 Task: Look for space in Furukawa, Japan from 9th June, 2023 to 16th June, 2023 for 2 adults in price range Rs.8000 to Rs.16000. Place can be entire place with 2 bedrooms having 2 beds and 1 bathroom. Property type can be house, flat, guest house. Booking option can be shelf check-in. Required host language is English.
Action: Mouse moved to (364, 135)
Screenshot: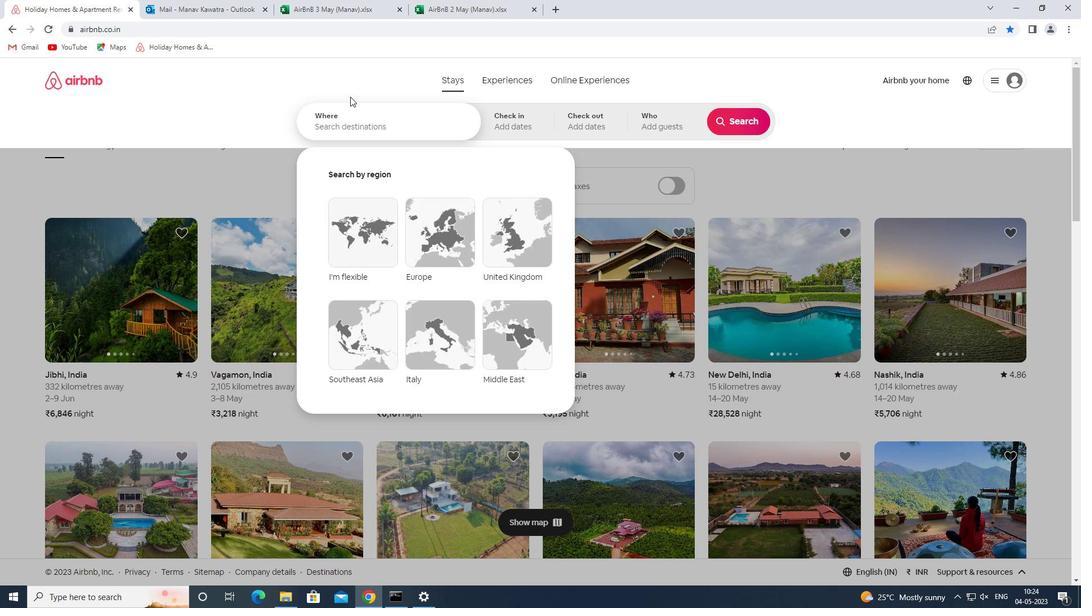 
Action: Mouse pressed left at (364, 135)
Screenshot: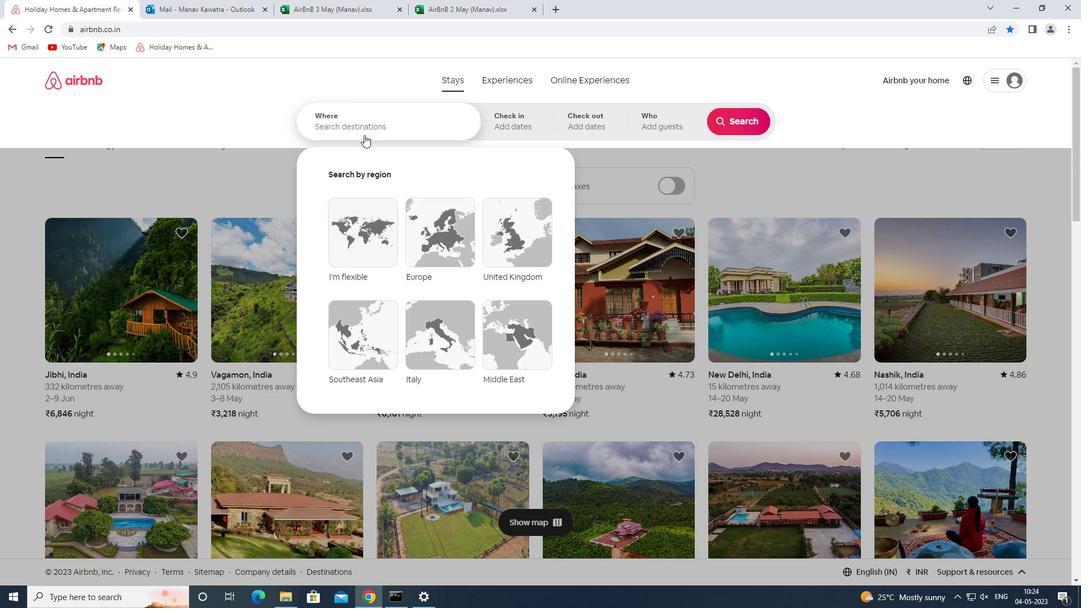 
Action: Mouse moved to (324, 142)
Screenshot: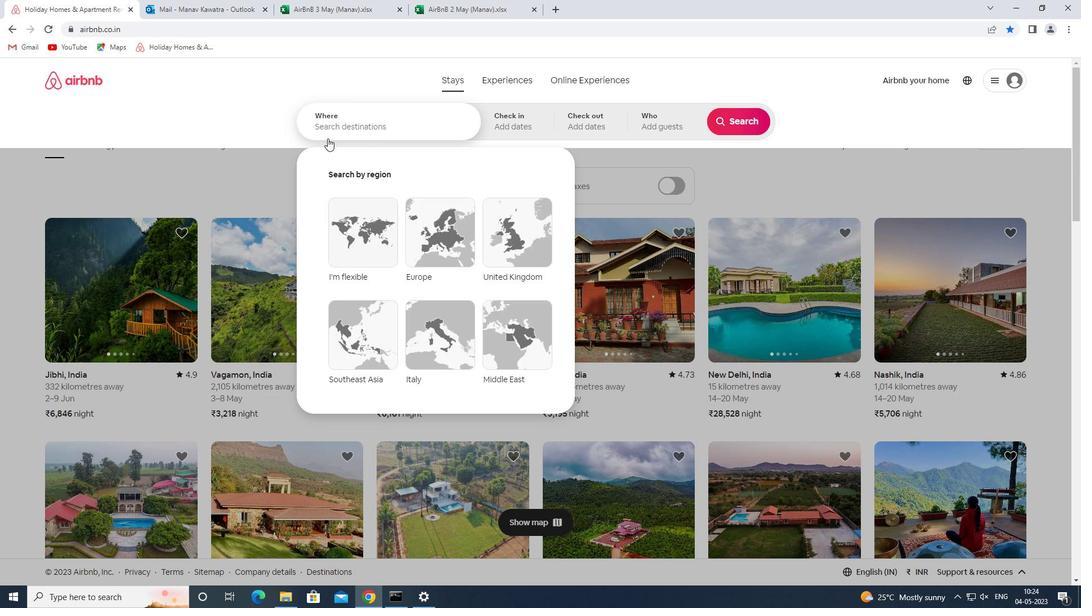 
Action: Key pressed furukawa<Key.space>japam<Key.backspace>n<Key.enter>
Screenshot: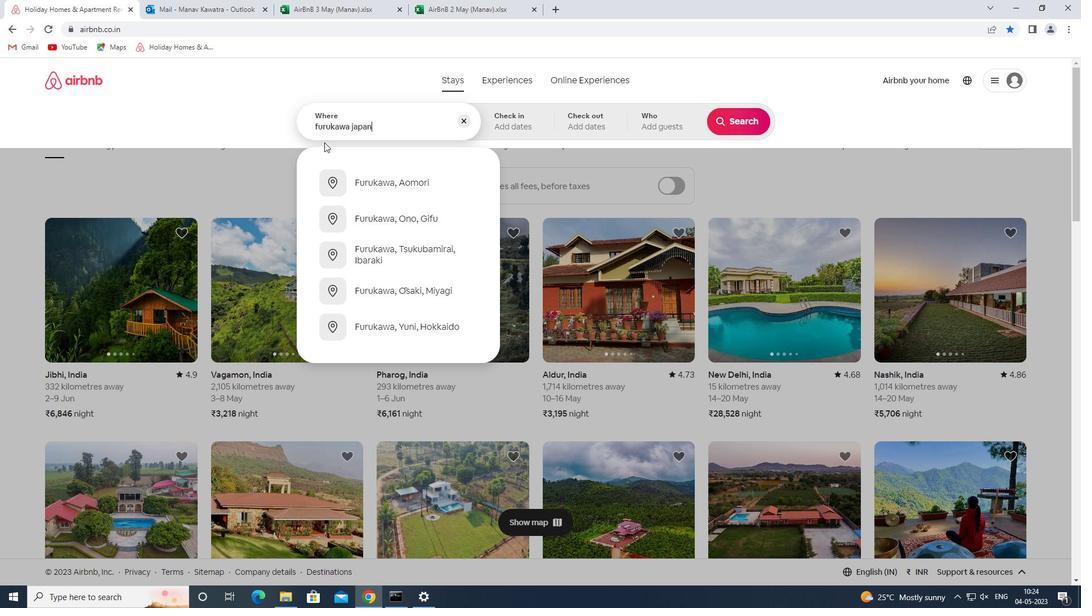 
Action: Mouse moved to (696, 286)
Screenshot: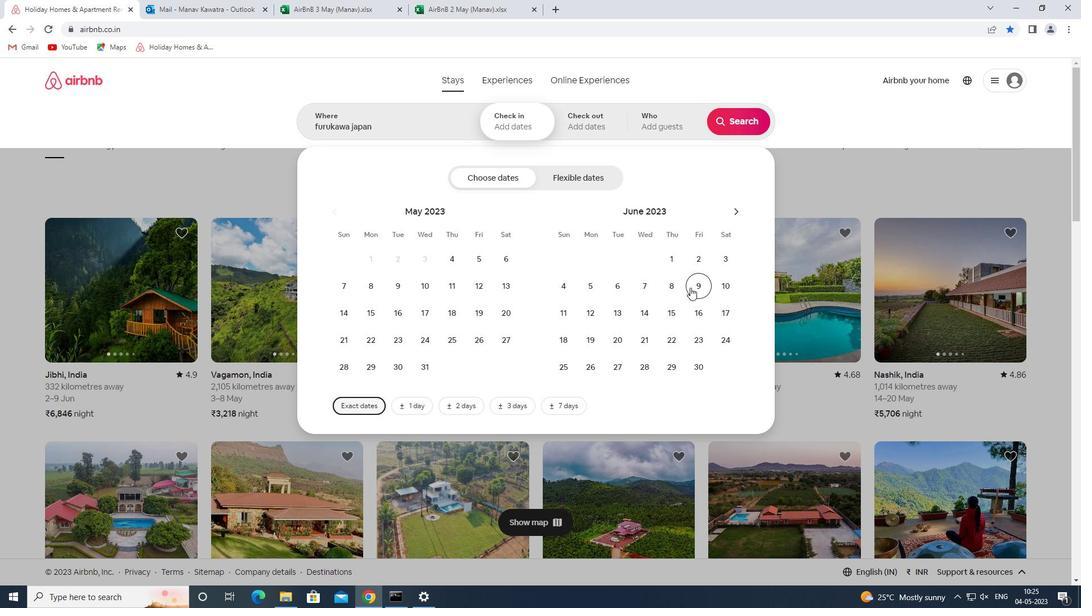 
Action: Mouse pressed left at (696, 286)
Screenshot: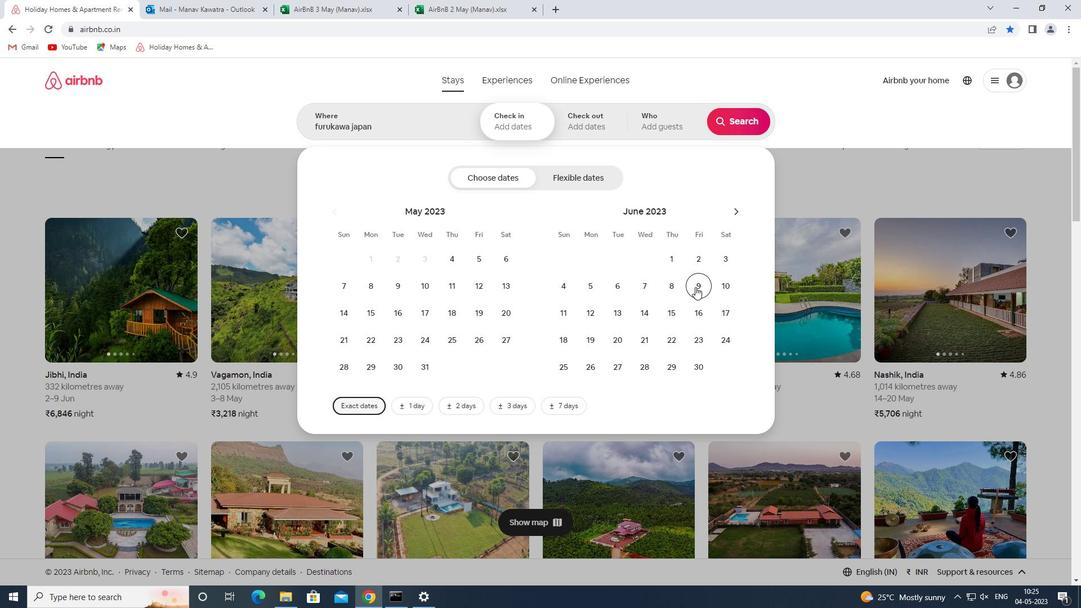 
Action: Mouse moved to (698, 307)
Screenshot: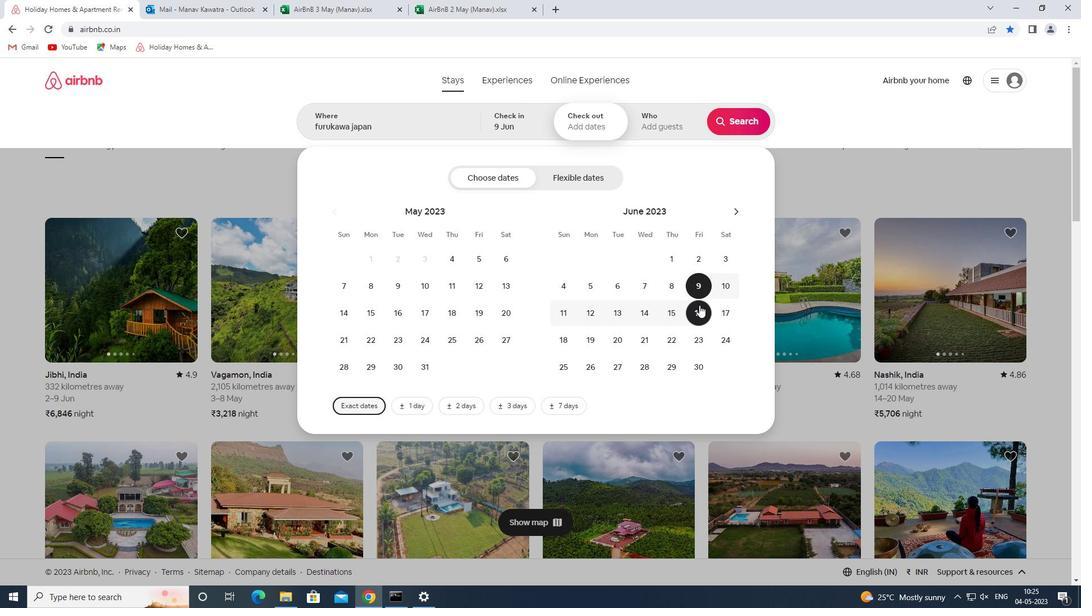 
Action: Mouse pressed left at (698, 307)
Screenshot: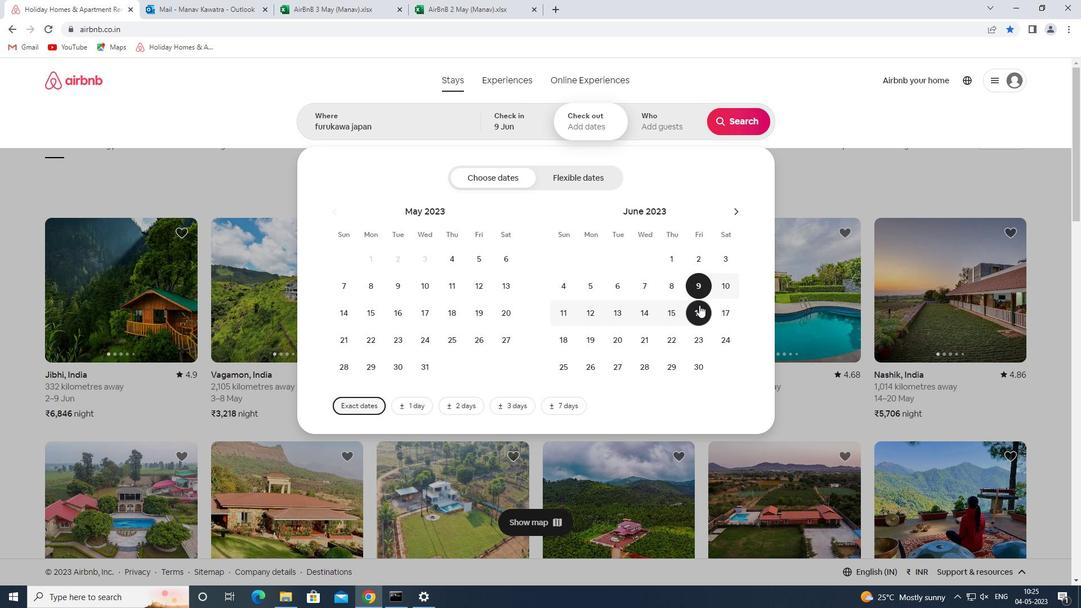 
Action: Mouse moved to (664, 123)
Screenshot: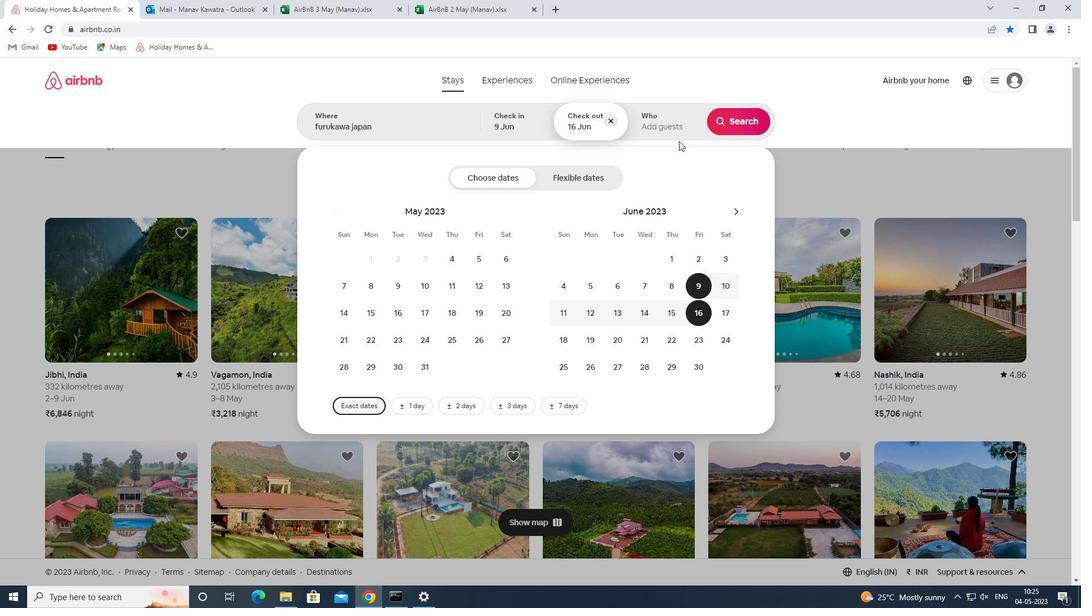 
Action: Mouse pressed left at (664, 123)
Screenshot: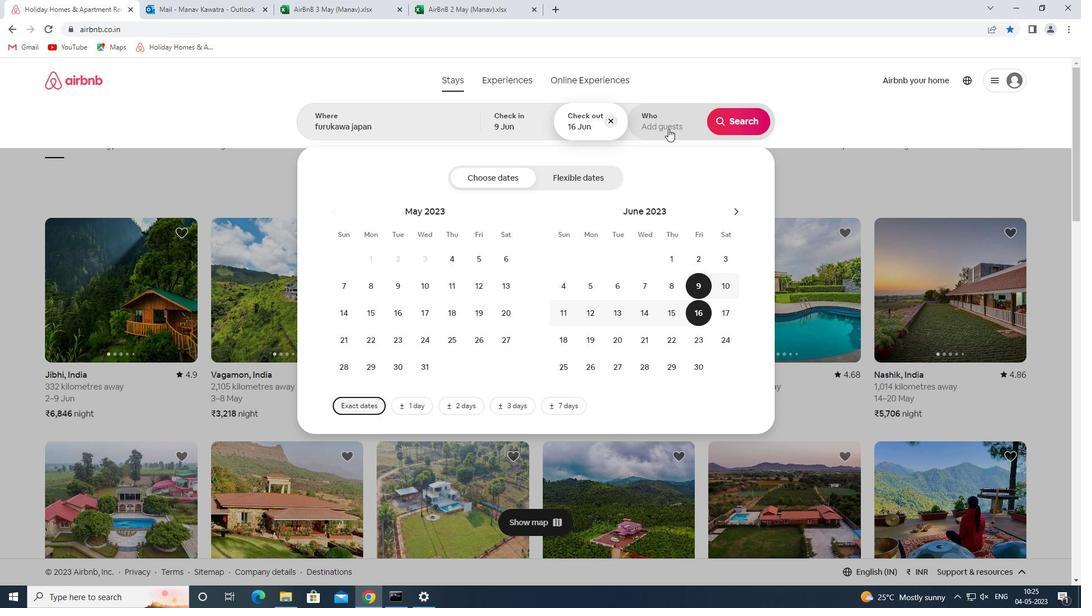 
Action: Mouse moved to (740, 179)
Screenshot: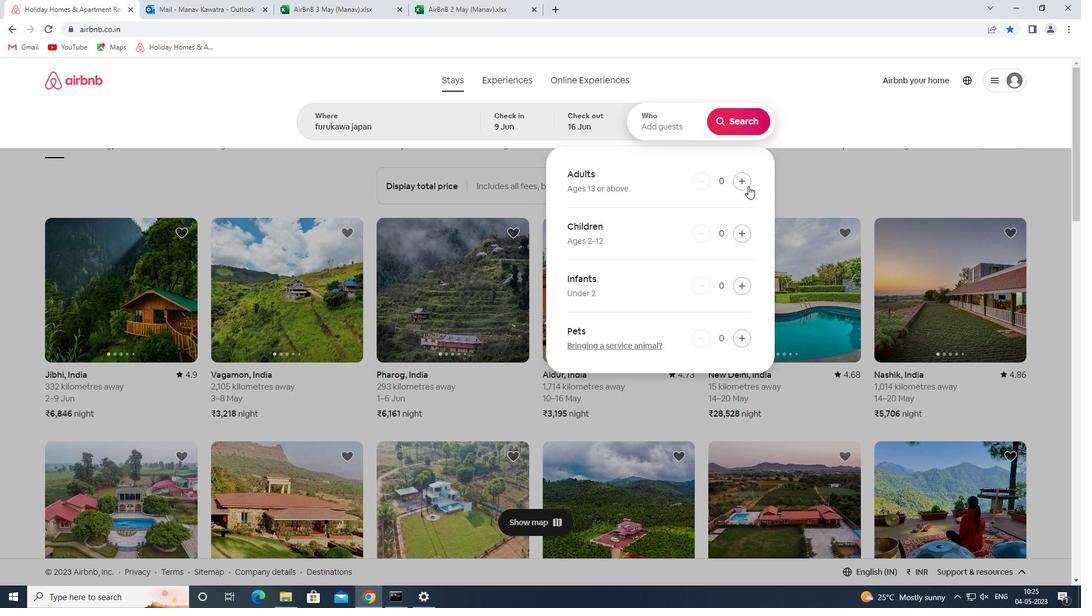 
Action: Mouse pressed left at (740, 179)
Screenshot: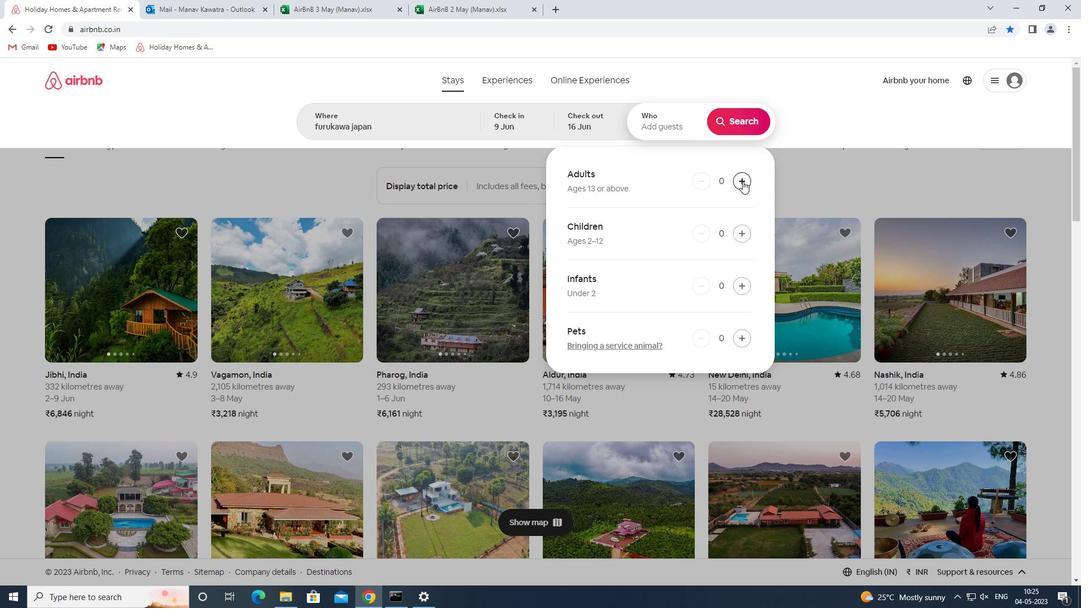 
Action: Mouse pressed left at (740, 179)
Screenshot: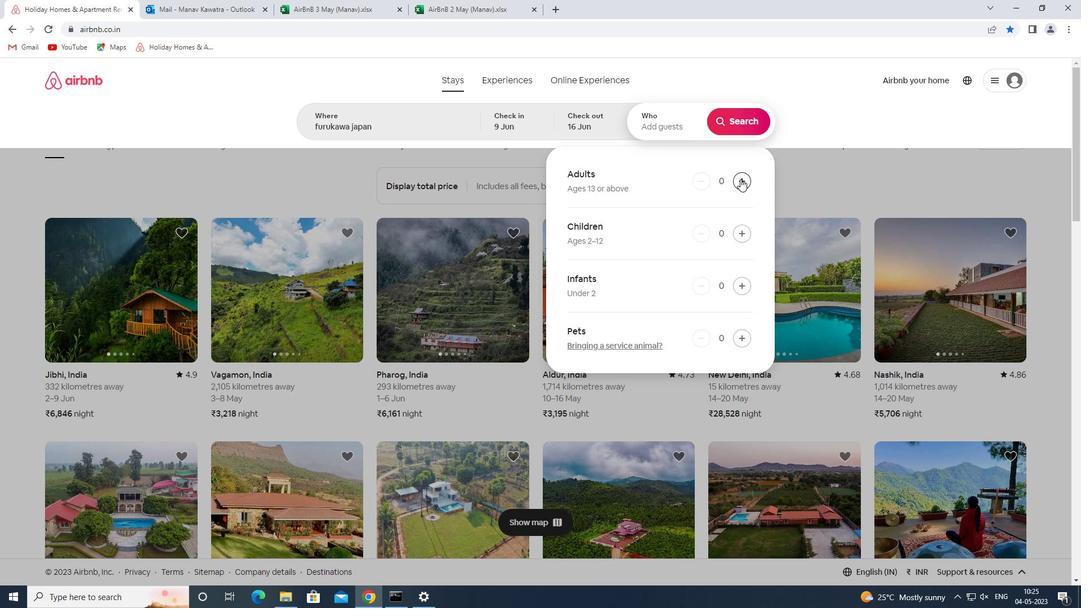 
Action: Mouse moved to (732, 121)
Screenshot: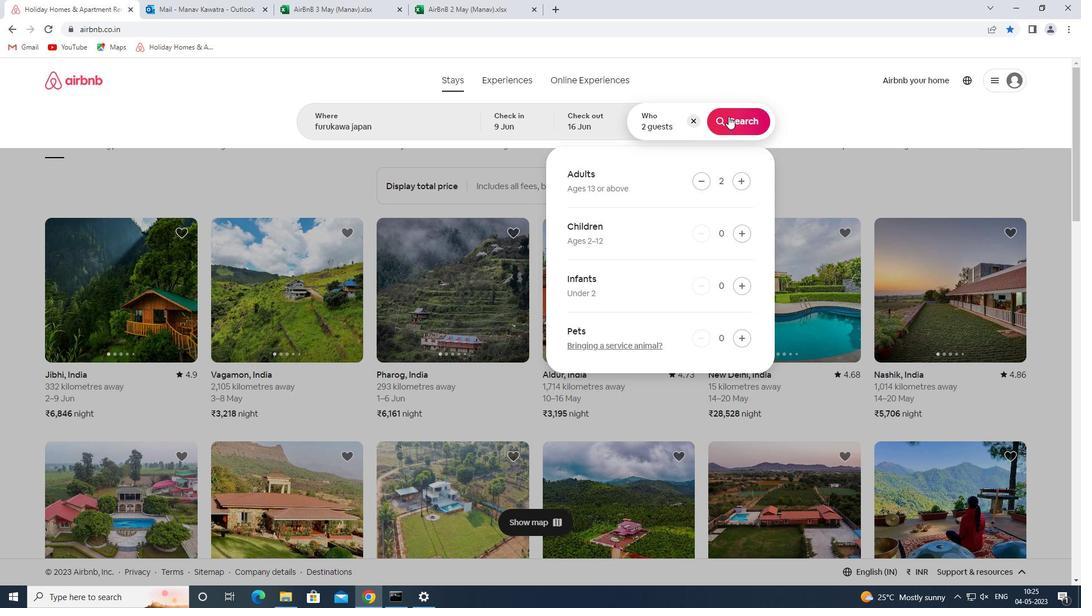 
Action: Mouse pressed left at (732, 121)
Screenshot: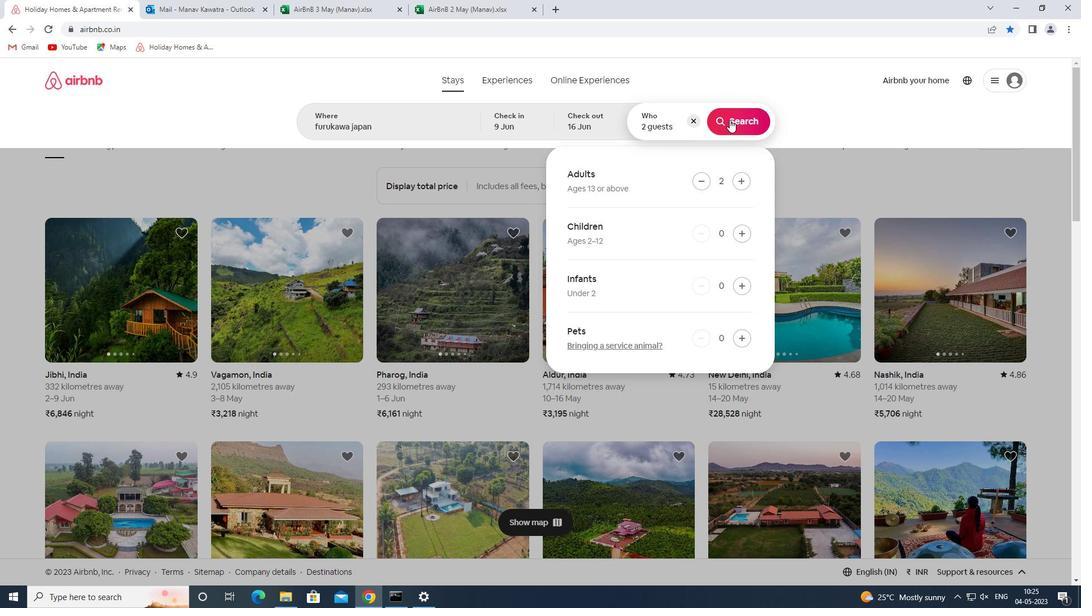 
Action: Mouse moved to (1021, 115)
Screenshot: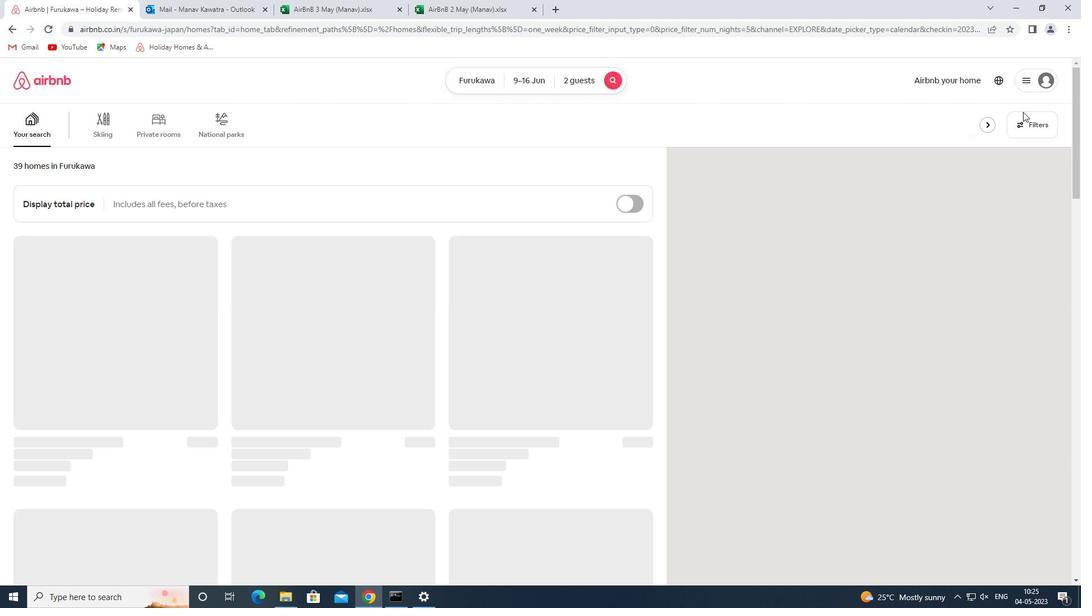 
Action: Mouse pressed left at (1021, 115)
Screenshot: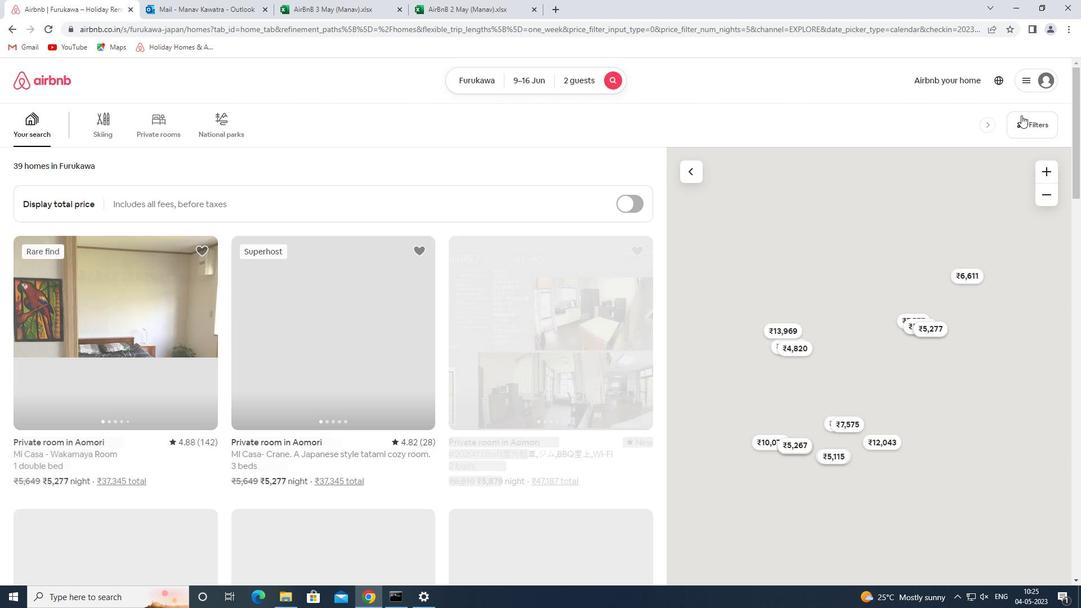 
Action: Mouse moved to (418, 275)
Screenshot: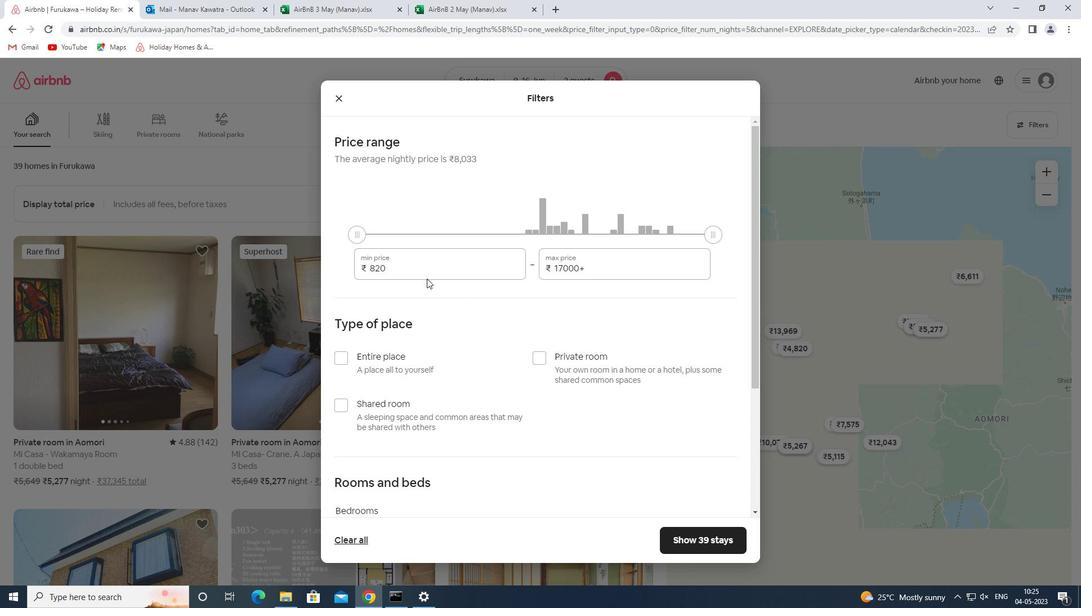 
Action: Mouse pressed left at (418, 275)
Screenshot: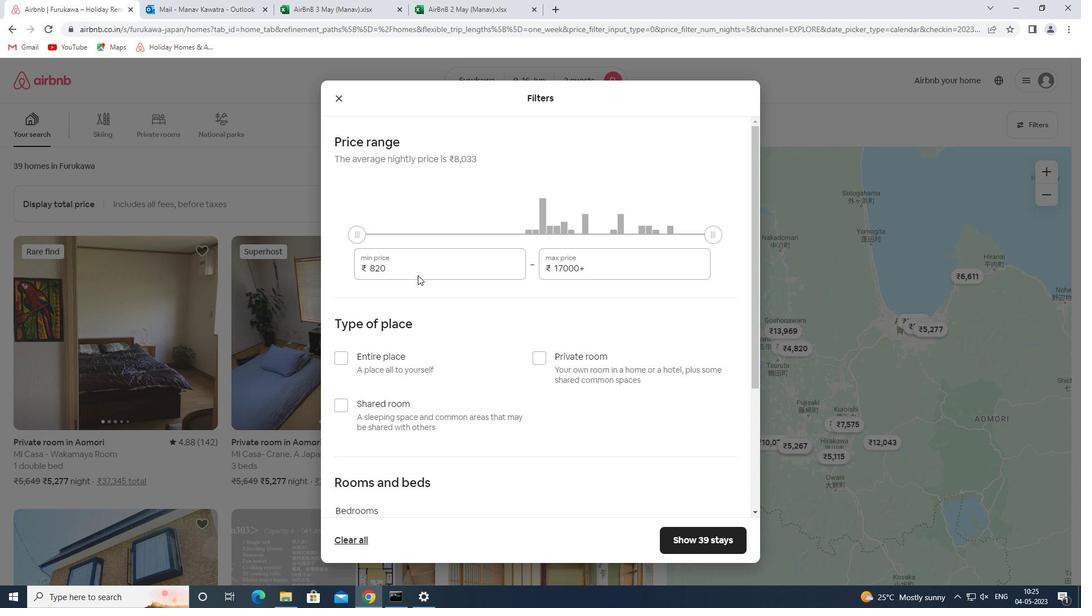 
Action: Mouse moved to (417, 273)
Screenshot: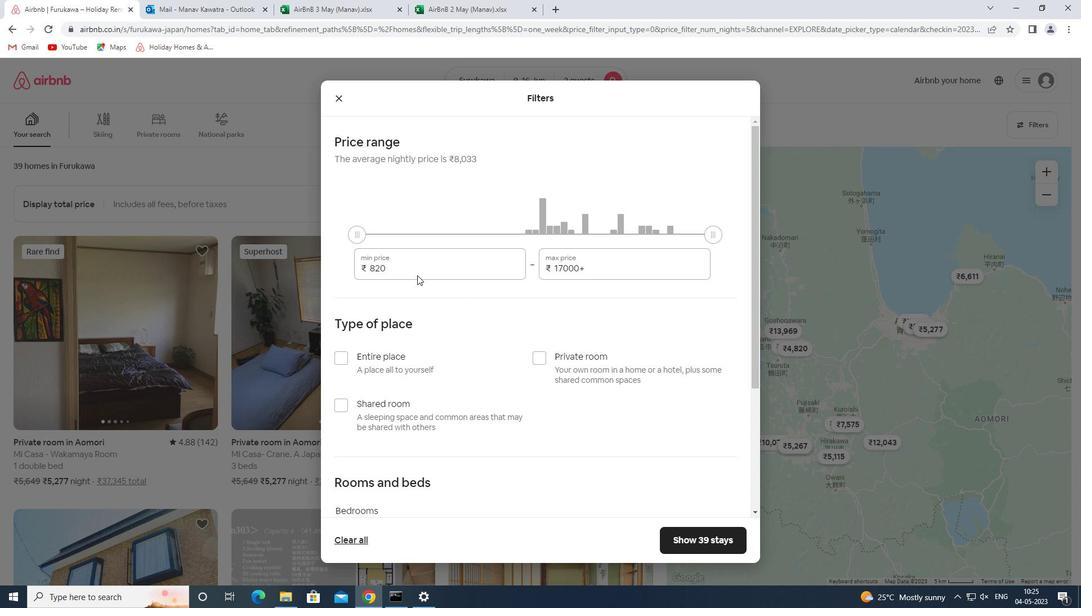 
Action: Mouse pressed left at (417, 273)
Screenshot: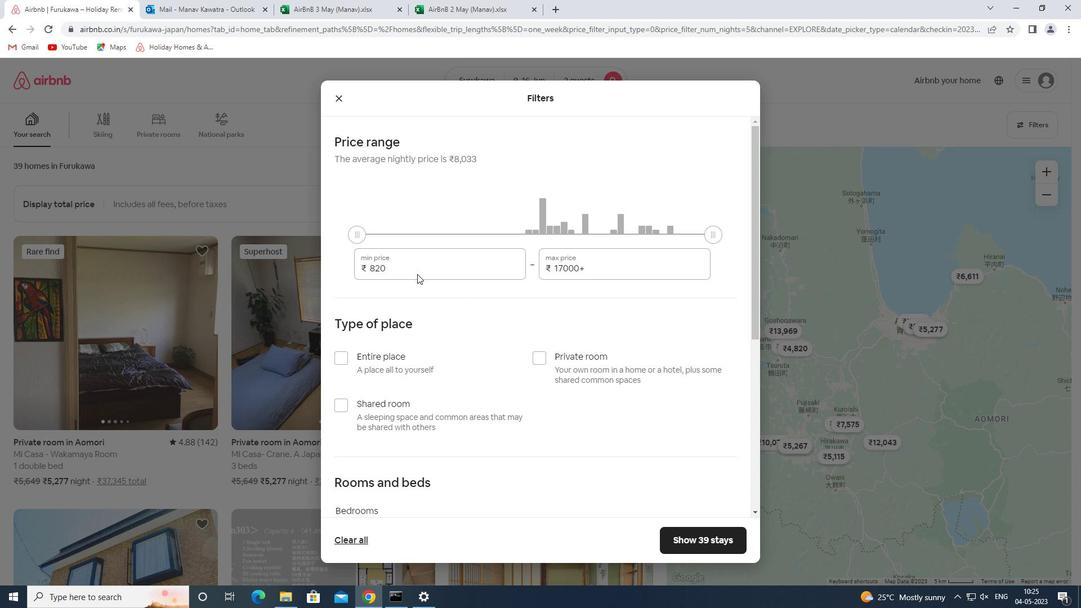 
Action: Mouse moved to (408, 268)
Screenshot: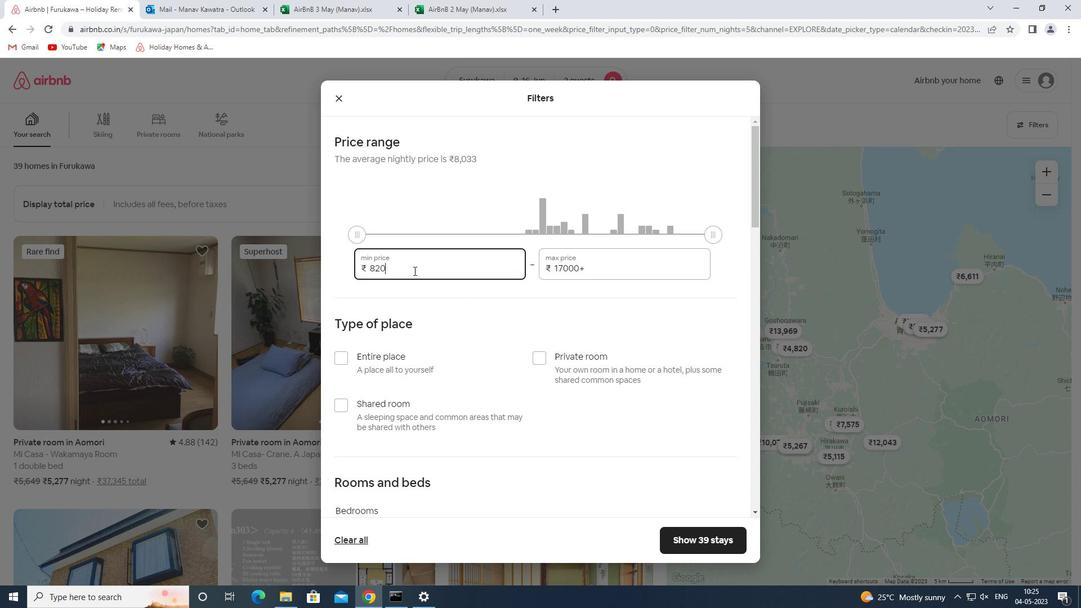 
Action: Mouse pressed left at (408, 268)
Screenshot: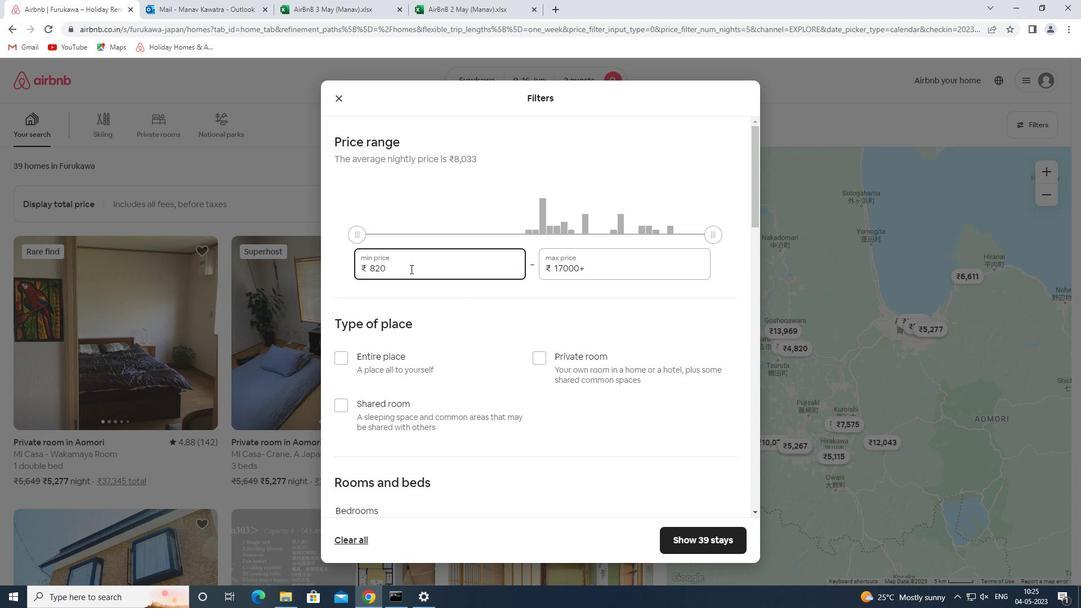 
Action: Mouse pressed left at (408, 268)
Screenshot: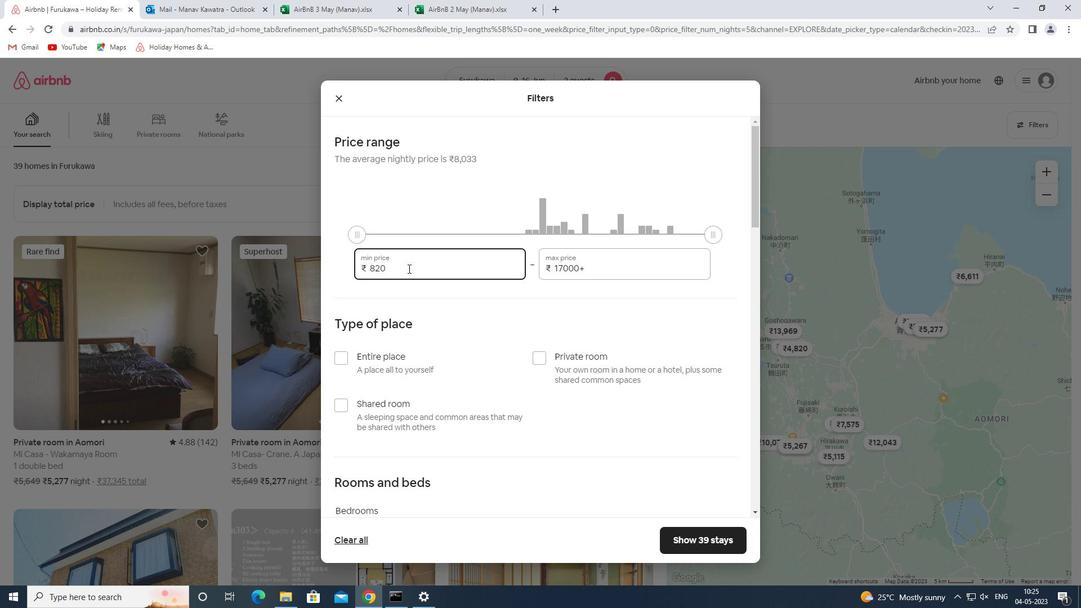 
Action: Key pressed 8000<Key.tab>16000
Screenshot: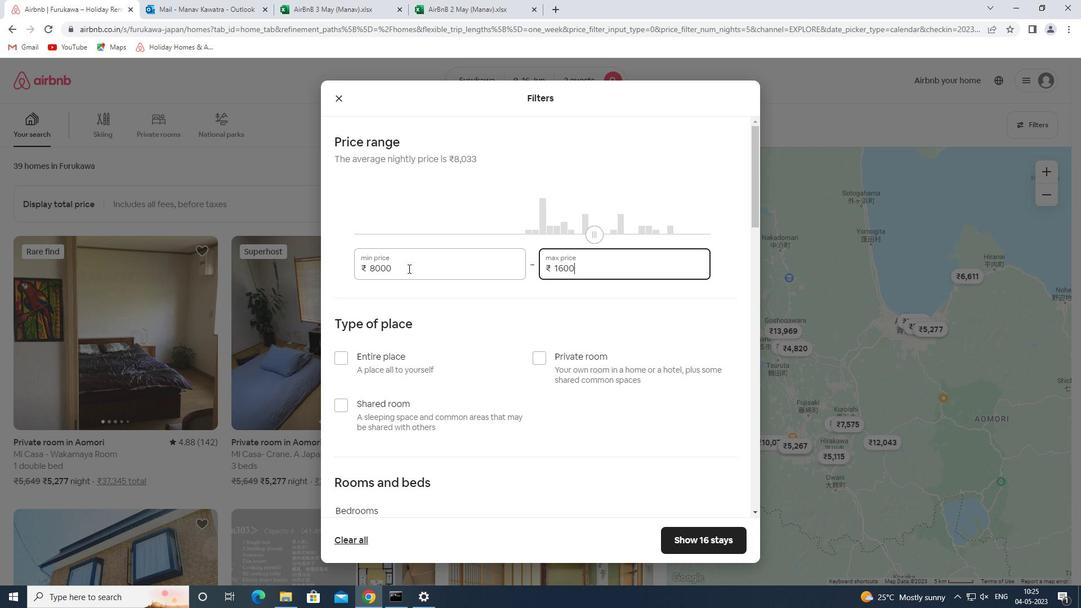 
Action: Mouse moved to (392, 364)
Screenshot: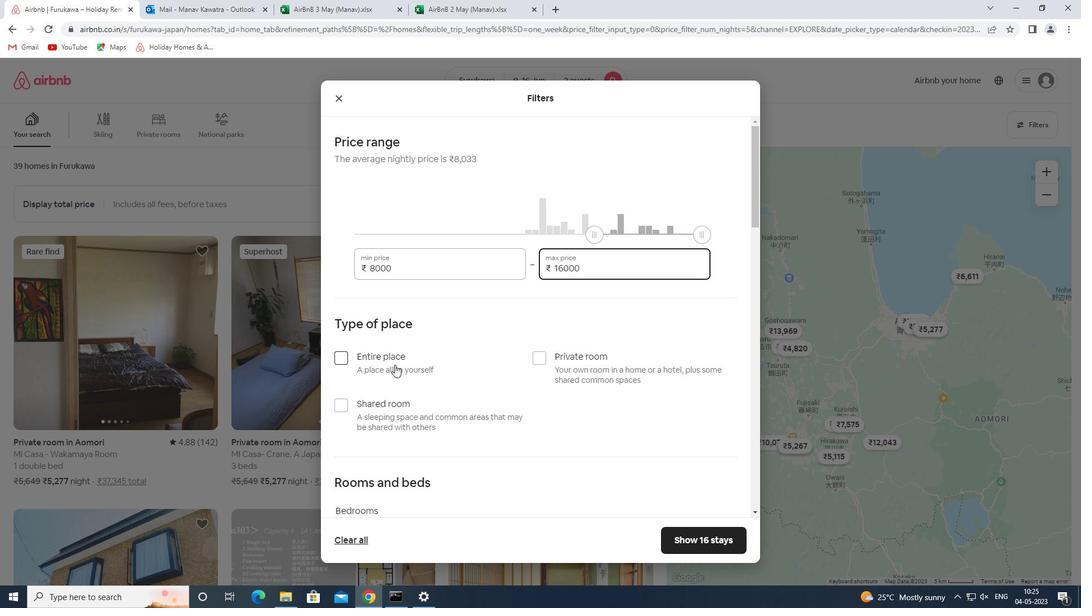 
Action: Mouse pressed left at (392, 364)
Screenshot: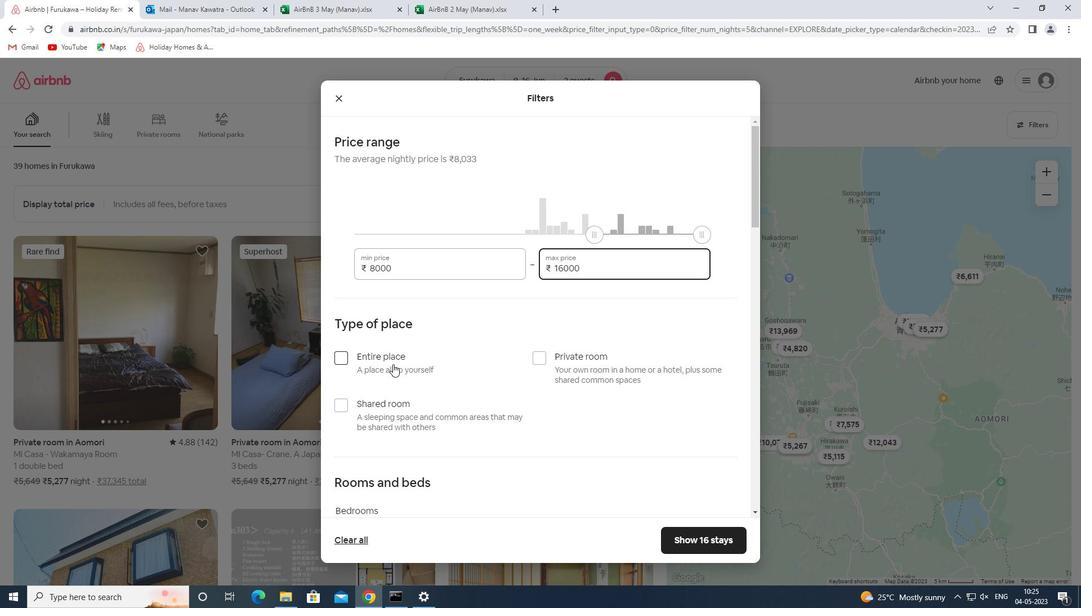 
Action: Mouse moved to (417, 334)
Screenshot: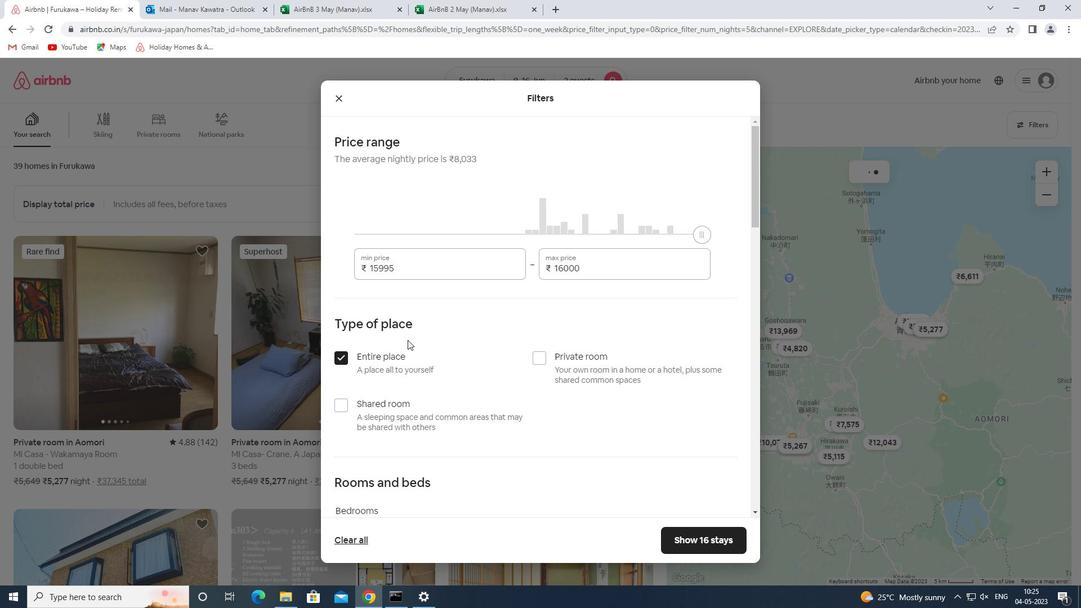 
Action: Mouse scrolled (417, 333) with delta (0, 0)
Screenshot: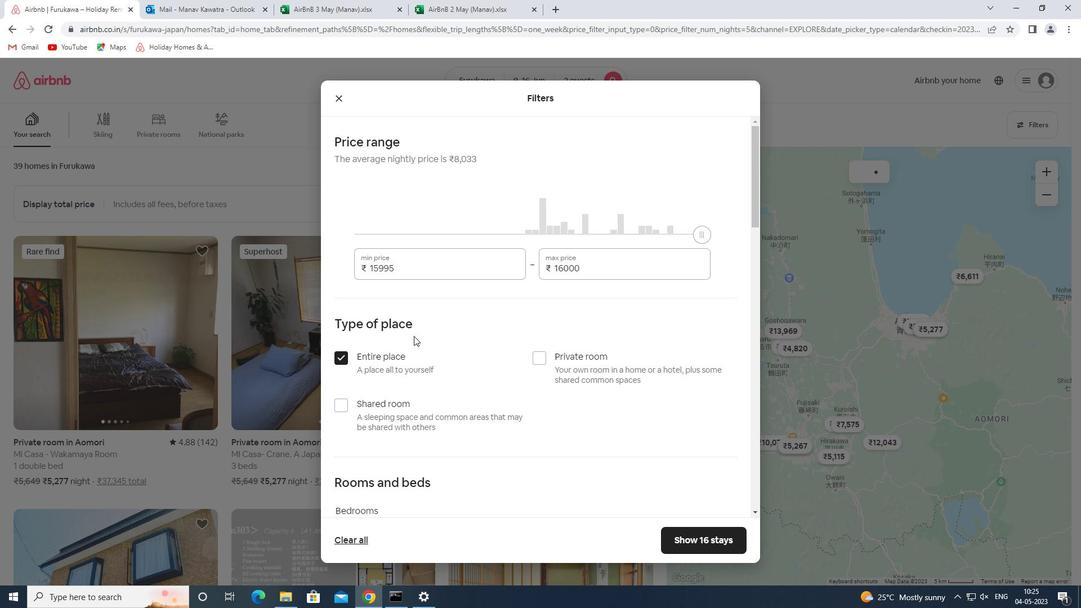 
Action: Mouse scrolled (417, 333) with delta (0, 0)
Screenshot: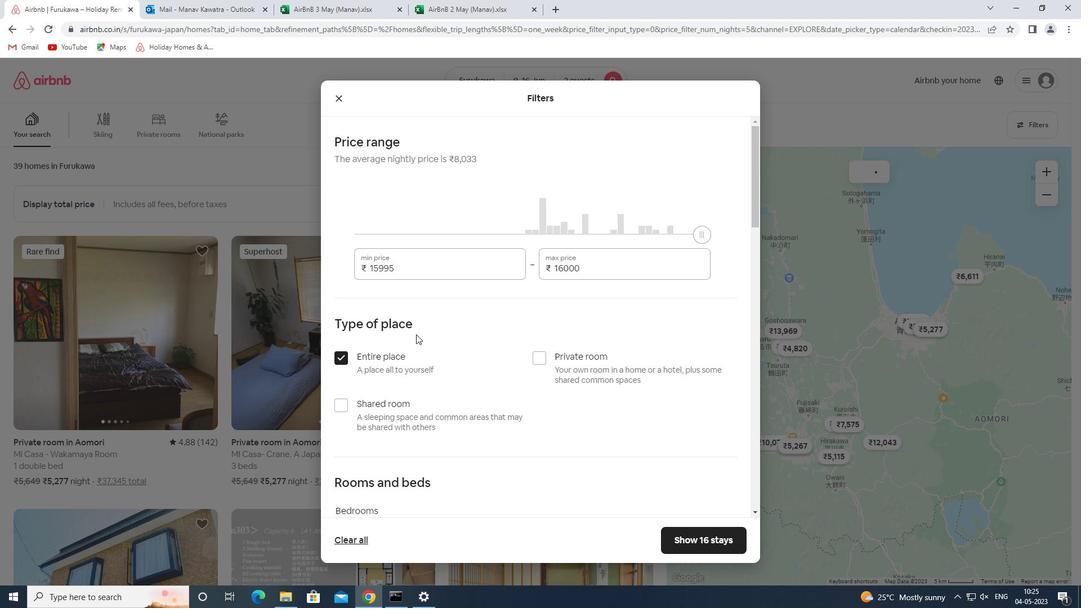 
Action: Mouse scrolled (417, 333) with delta (0, 0)
Screenshot: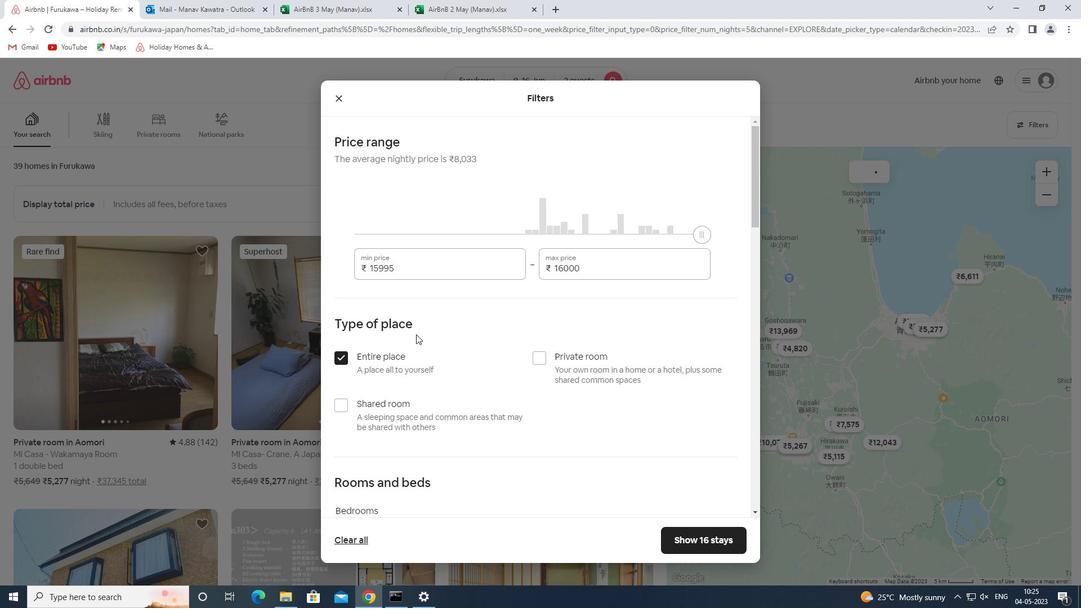 
Action: Mouse scrolled (417, 333) with delta (0, 0)
Screenshot: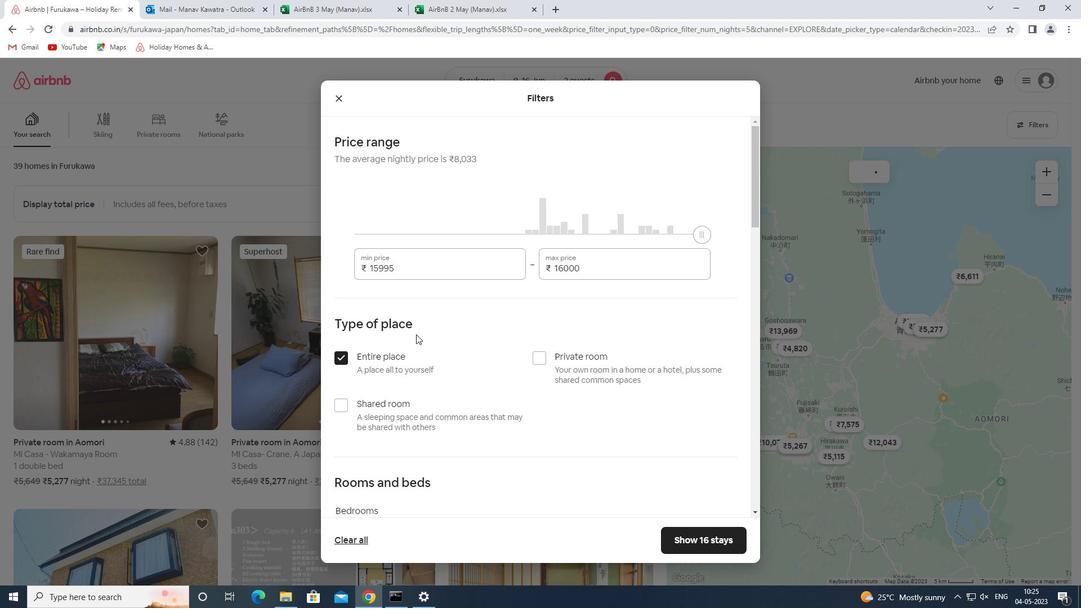 
Action: Mouse scrolled (417, 333) with delta (0, 0)
Screenshot: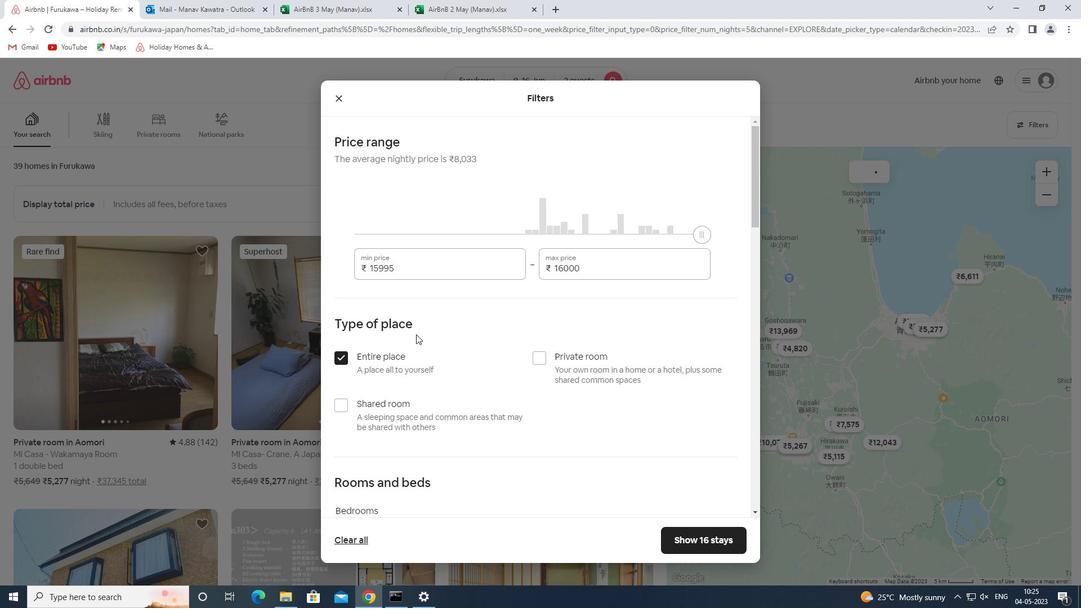 
Action: Mouse scrolled (417, 333) with delta (0, 0)
Screenshot: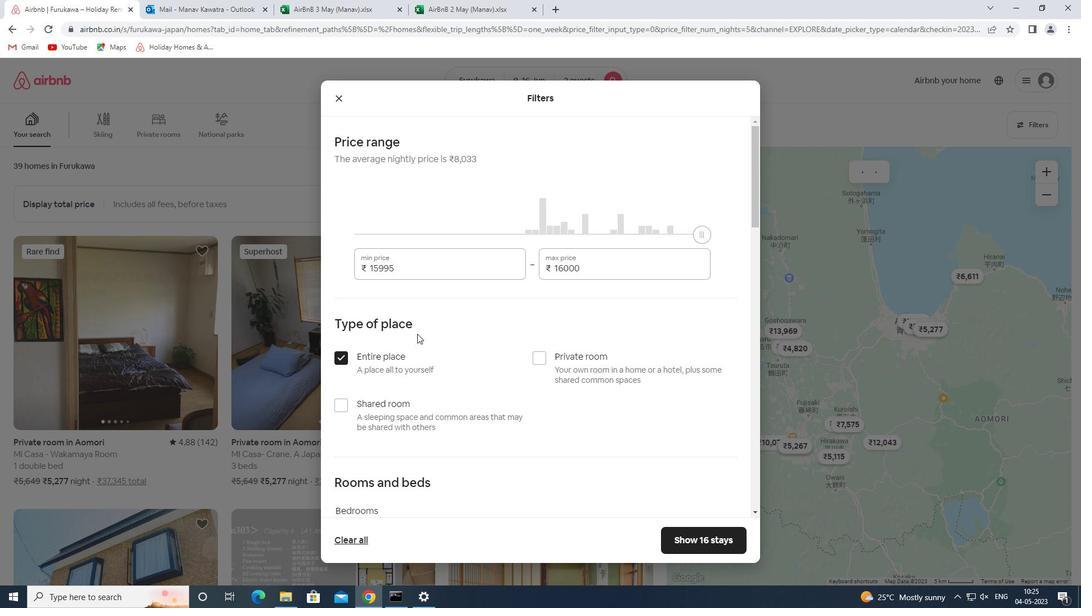 
Action: Mouse moved to (436, 205)
Screenshot: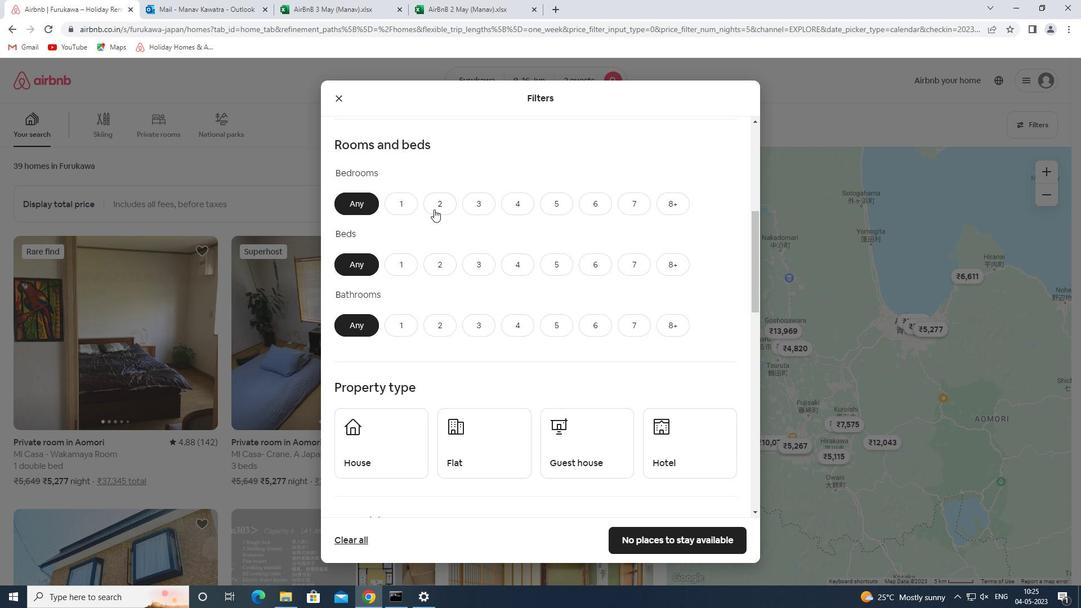 
Action: Mouse pressed left at (436, 205)
Screenshot: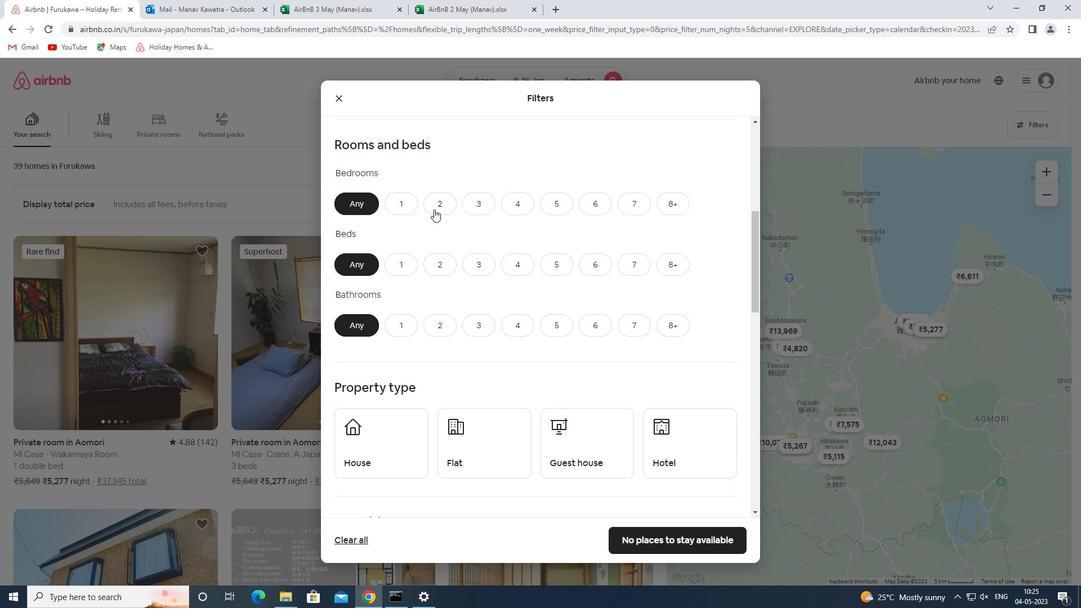 
Action: Mouse moved to (438, 261)
Screenshot: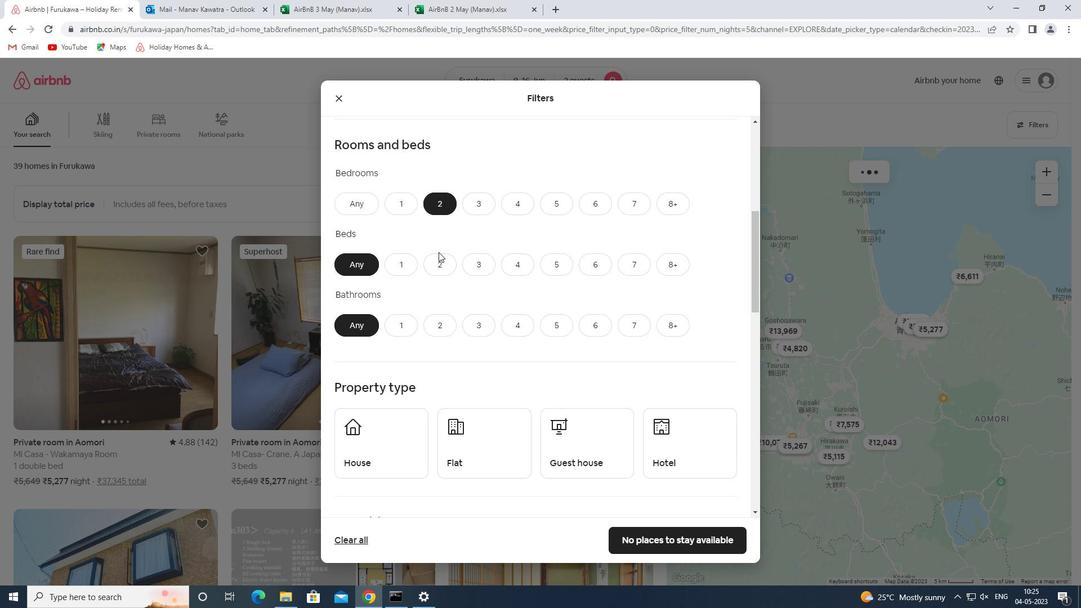 
Action: Mouse pressed left at (438, 261)
Screenshot: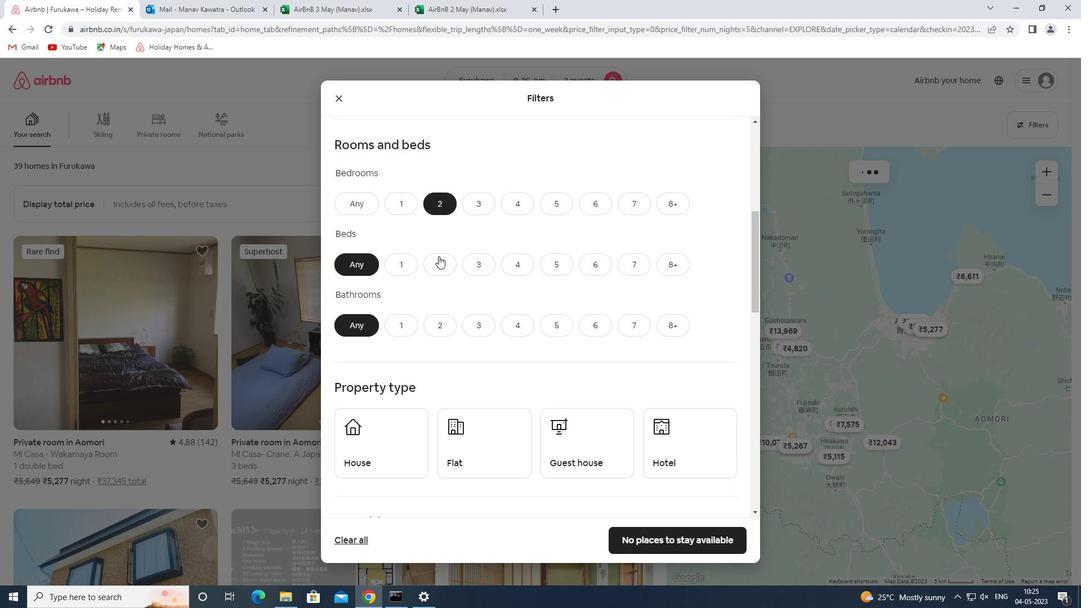 
Action: Mouse moved to (406, 326)
Screenshot: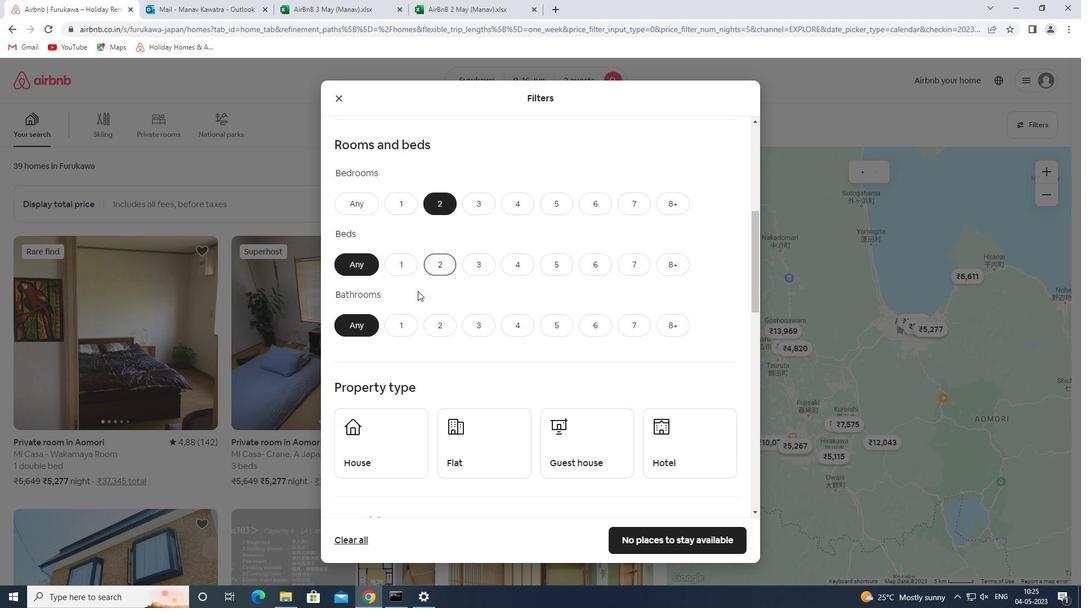 
Action: Mouse pressed left at (406, 326)
Screenshot: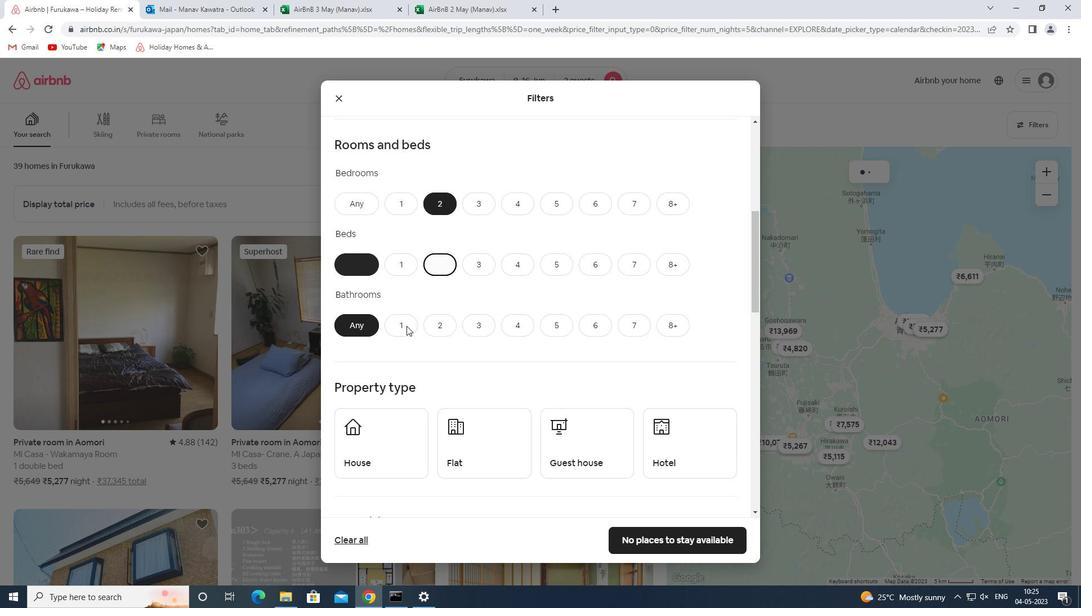
Action: Mouse moved to (396, 441)
Screenshot: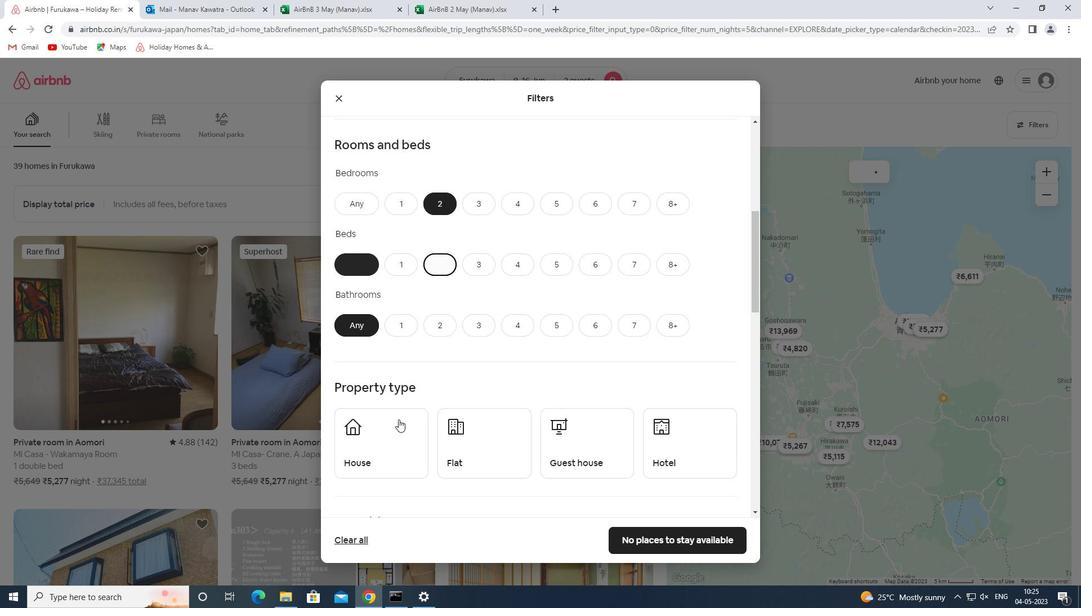
Action: Mouse pressed left at (396, 441)
Screenshot: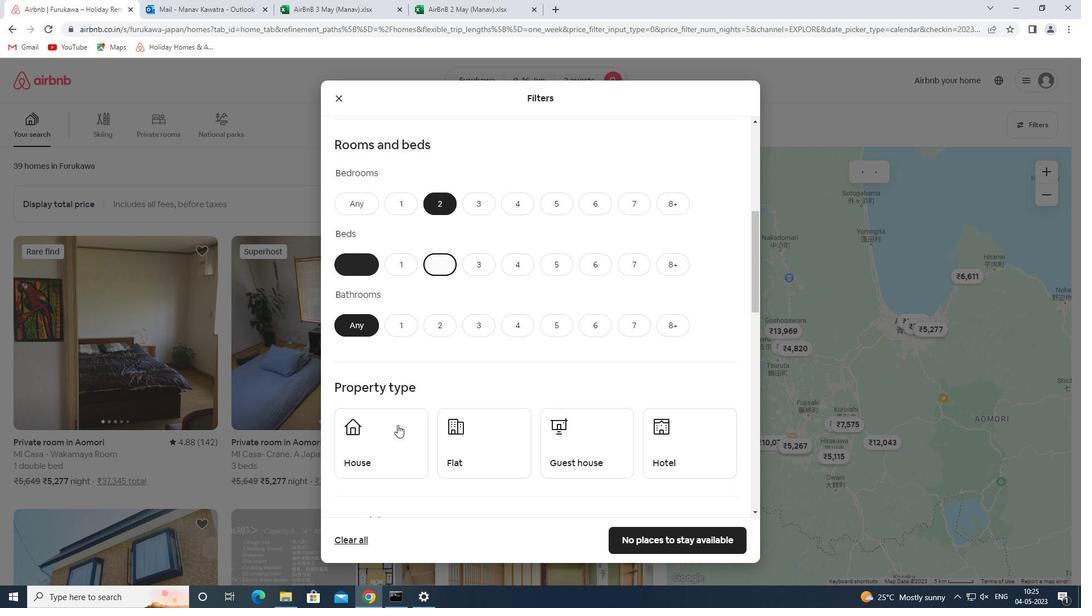 
Action: Mouse moved to (516, 441)
Screenshot: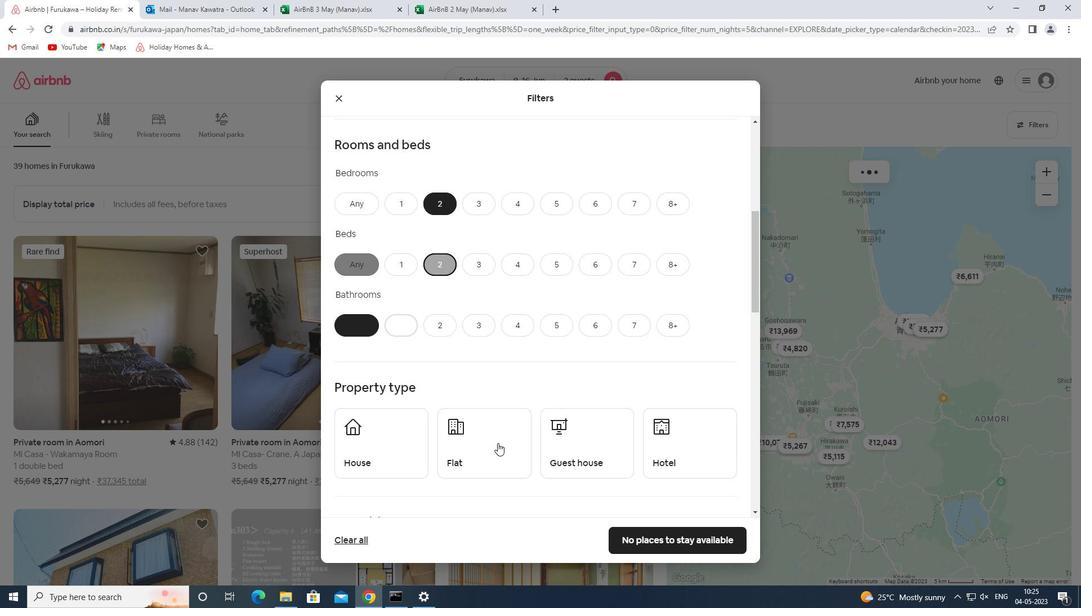 
Action: Mouse pressed left at (516, 441)
Screenshot: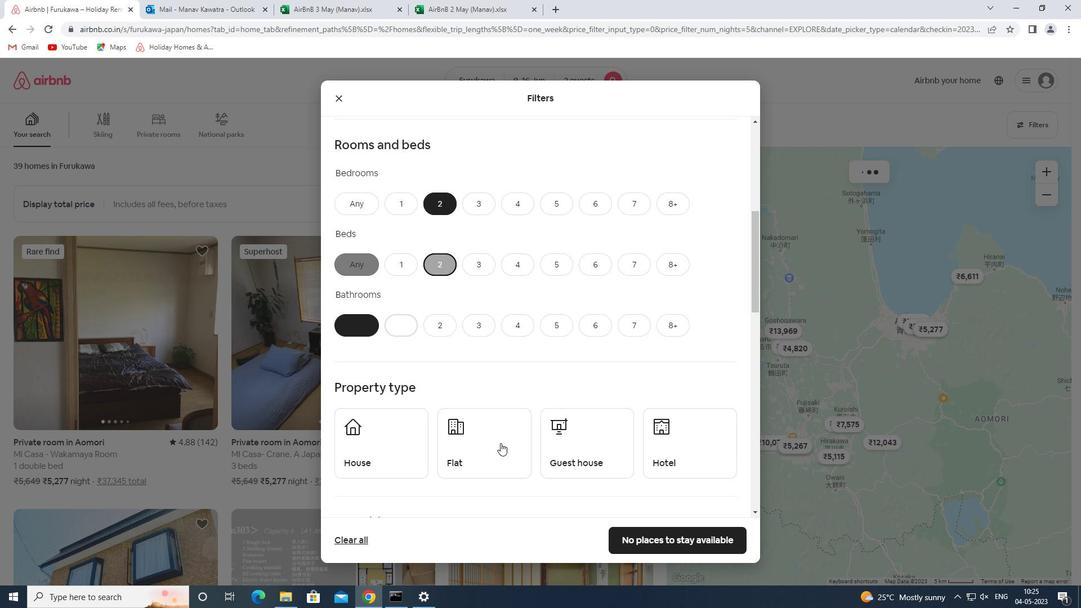 
Action: Mouse moved to (604, 447)
Screenshot: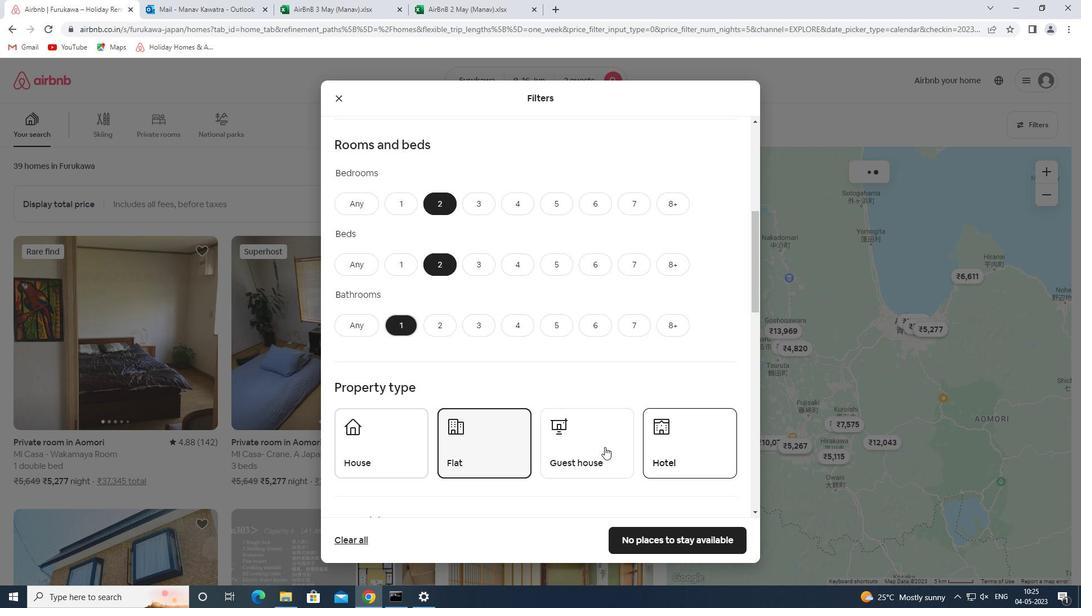 
Action: Mouse pressed left at (604, 447)
Screenshot: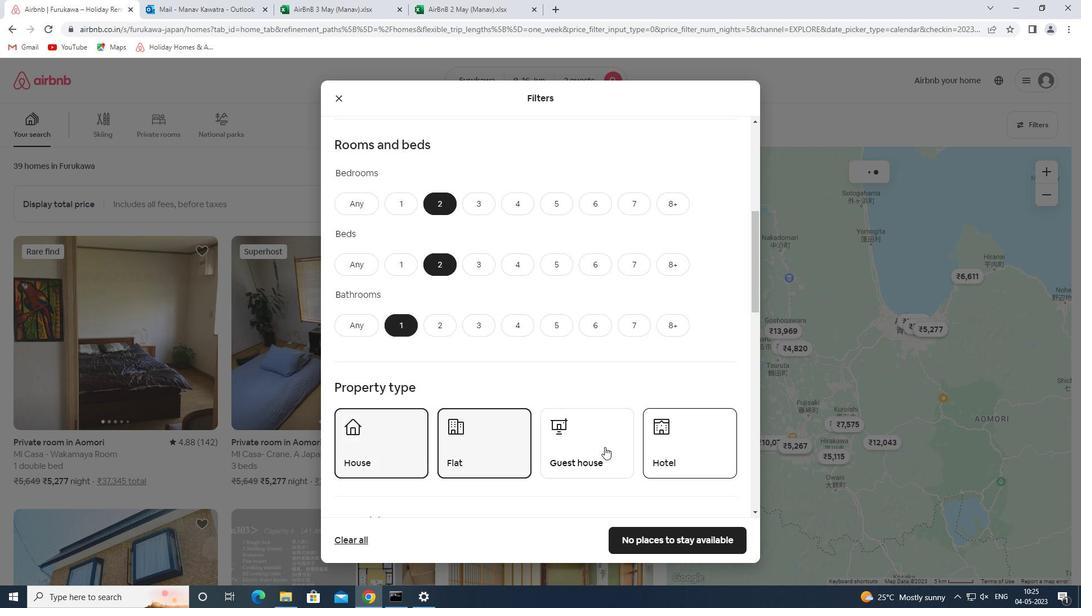 
Action: Mouse moved to (701, 446)
Screenshot: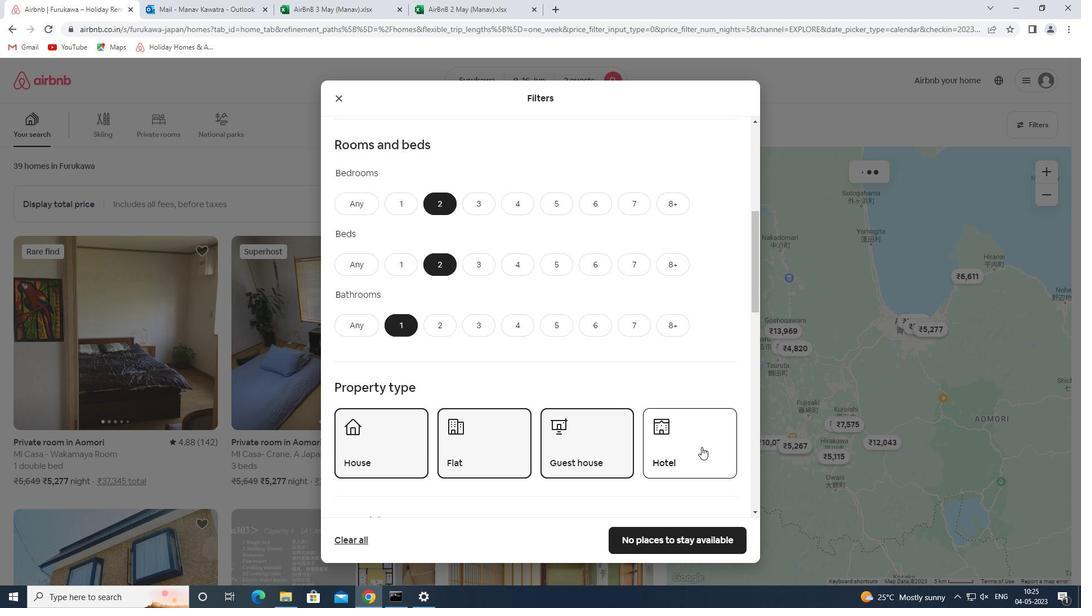 
Action: Mouse pressed left at (701, 446)
Screenshot: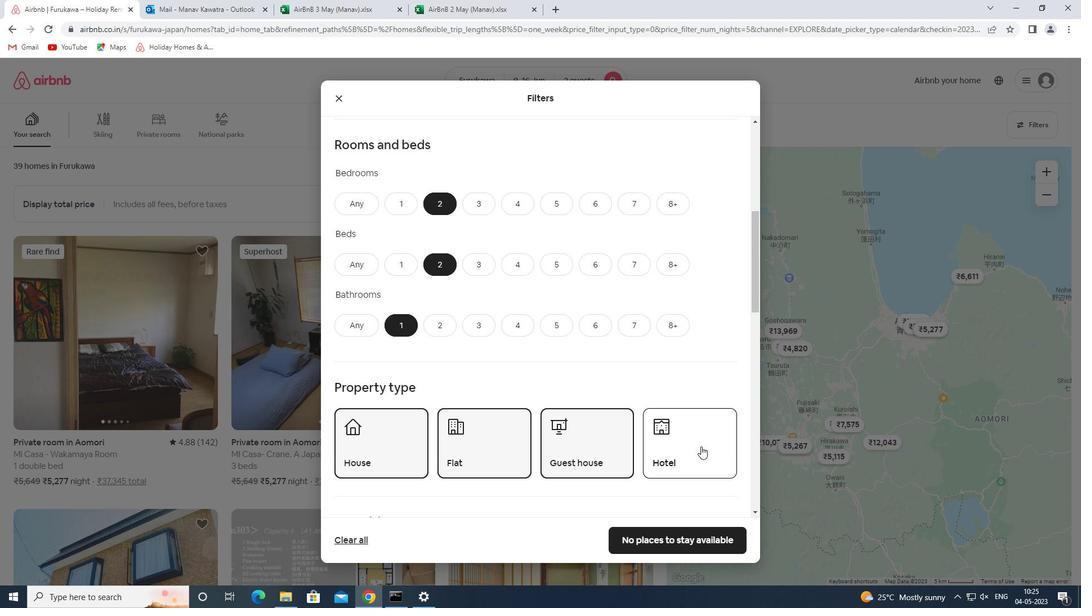 
Action: Mouse moved to (694, 447)
Screenshot: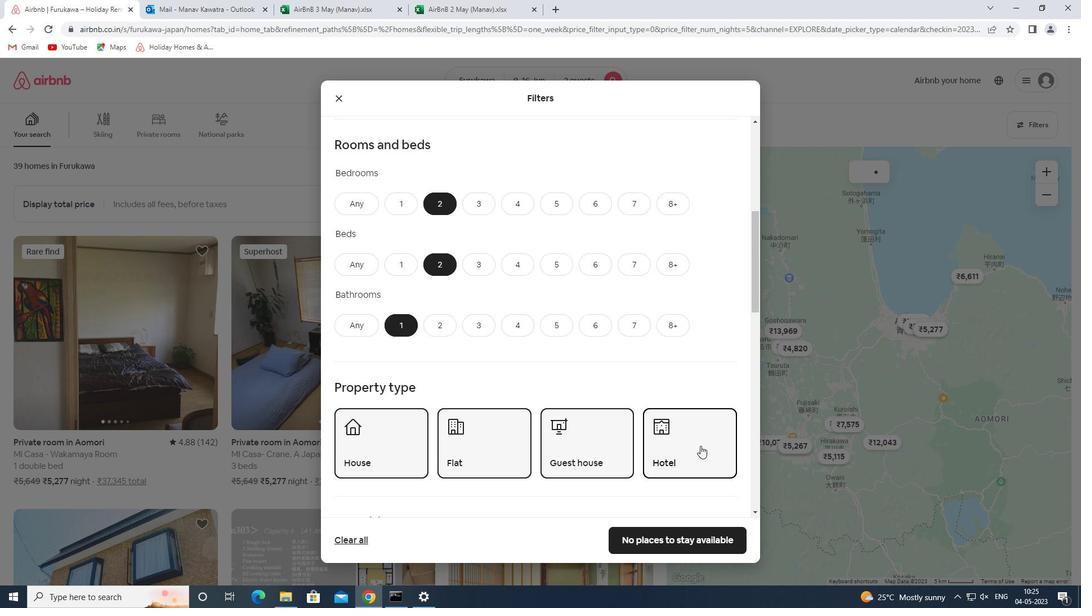 
Action: Mouse pressed left at (694, 447)
Screenshot: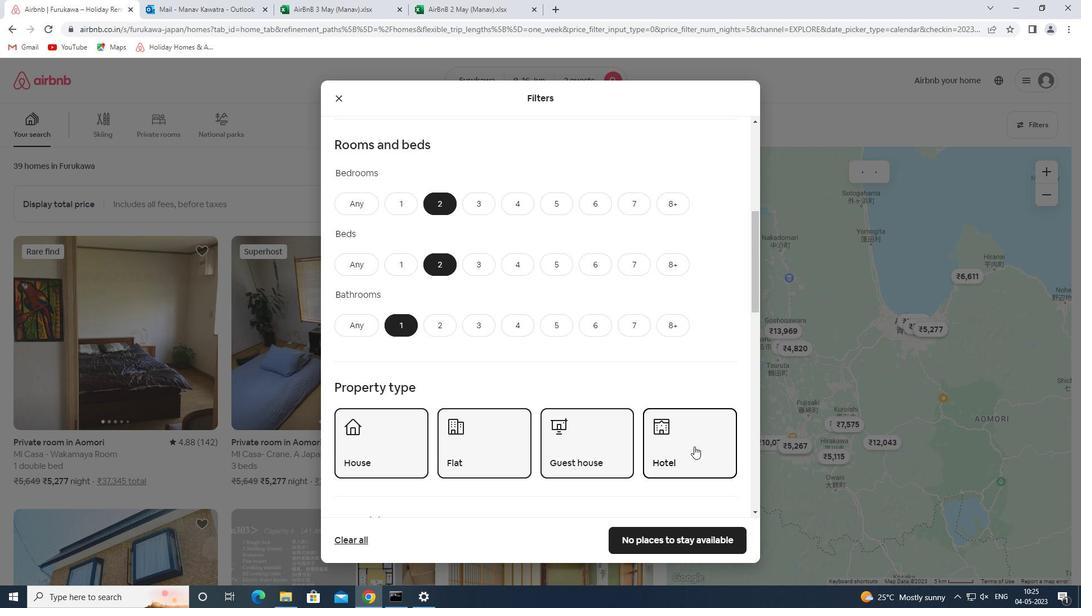 
Action: Mouse moved to (679, 347)
Screenshot: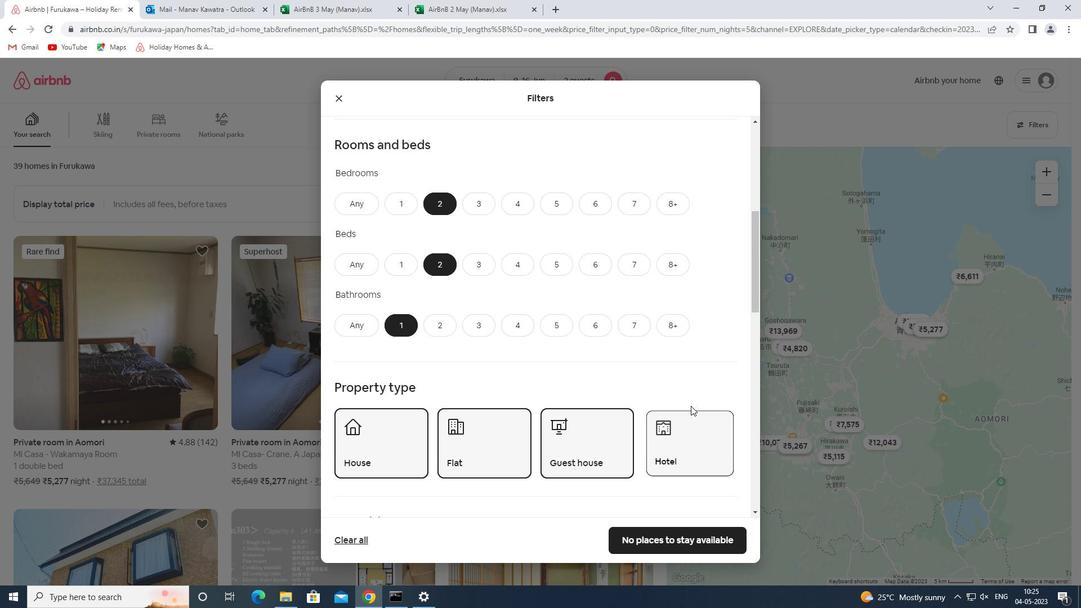 
Action: Mouse scrolled (679, 347) with delta (0, 0)
Screenshot: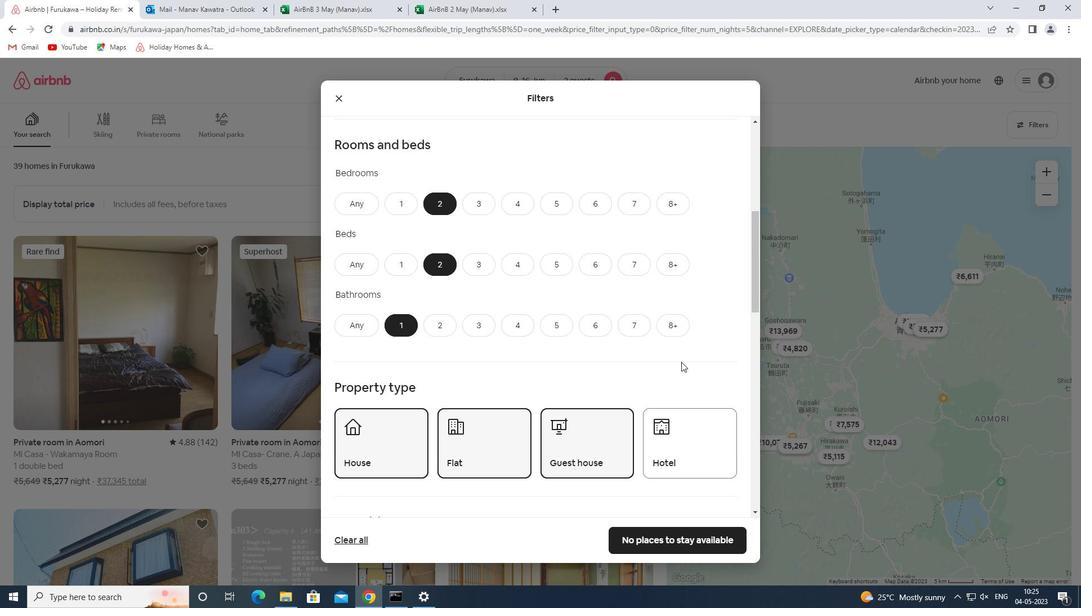 
Action: Mouse scrolled (679, 347) with delta (0, 0)
Screenshot: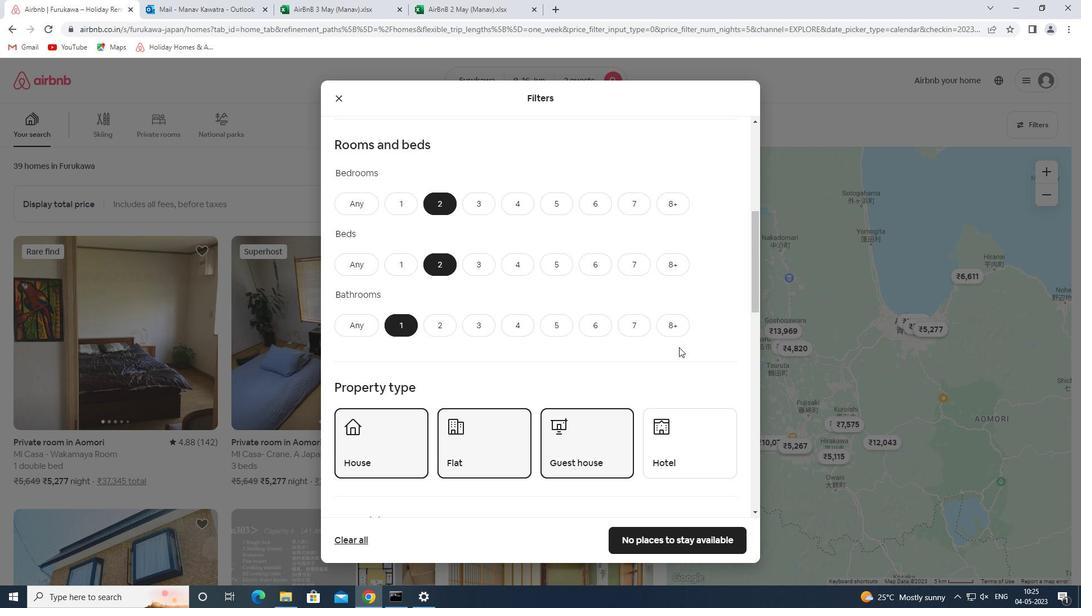
Action: Mouse scrolled (679, 347) with delta (0, 0)
Screenshot: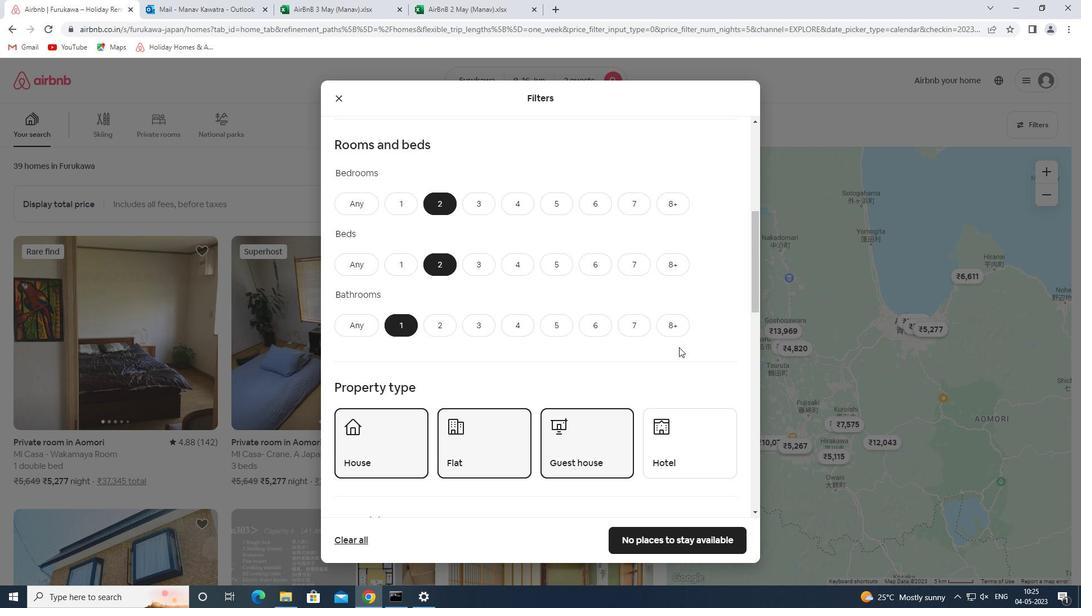 
Action: Mouse scrolled (679, 347) with delta (0, 0)
Screenshot: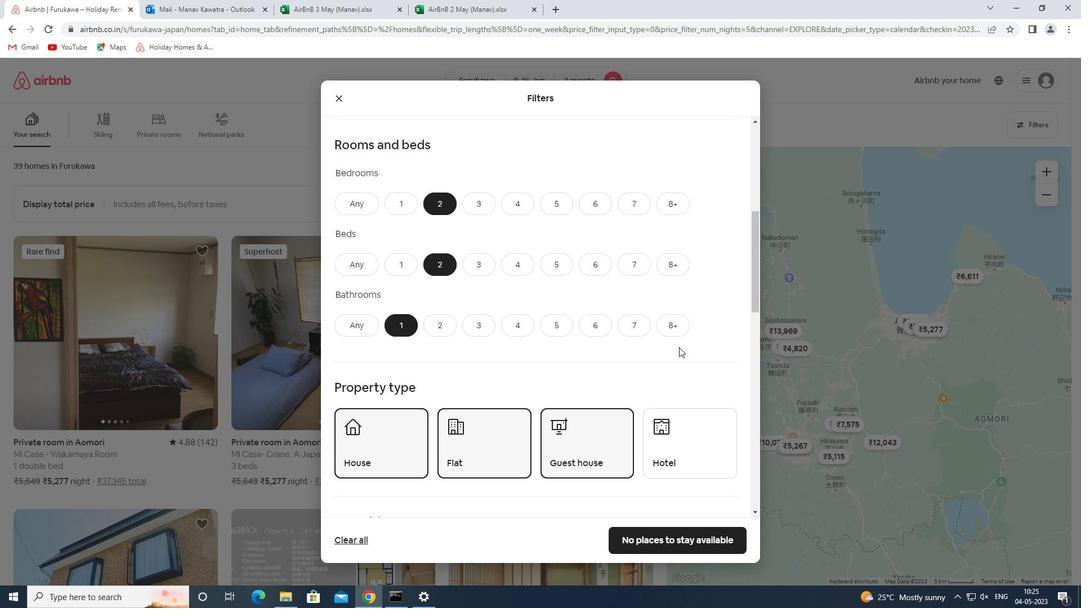 
Action: Mouse scrolled (679, 347) with delta (0, 0)
Screenshot: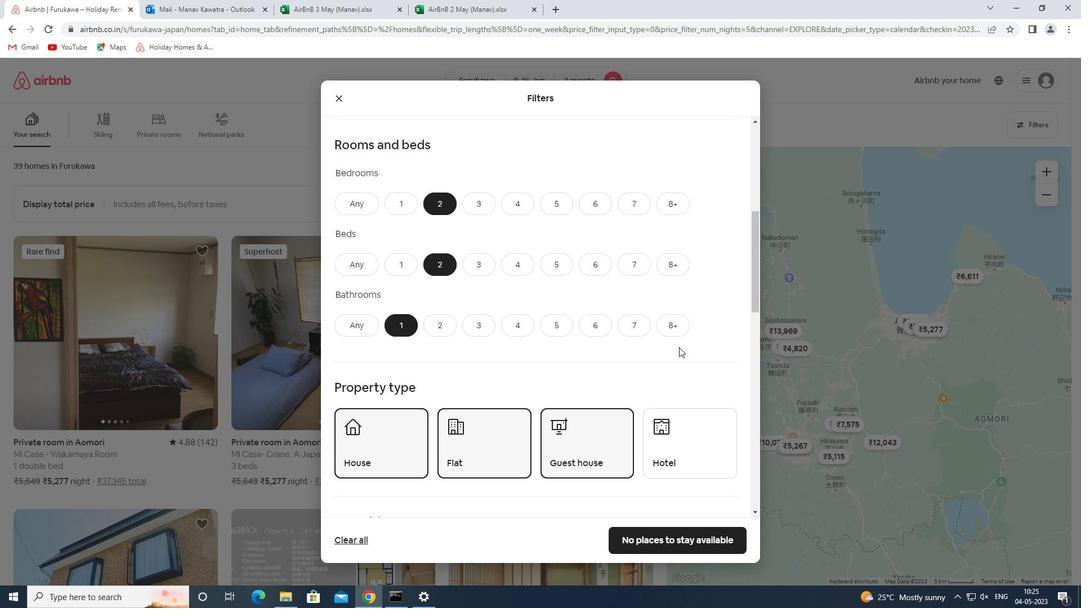 
Action: Mouse scrolled (679, 347) with delta (0, 0)
Screenshot: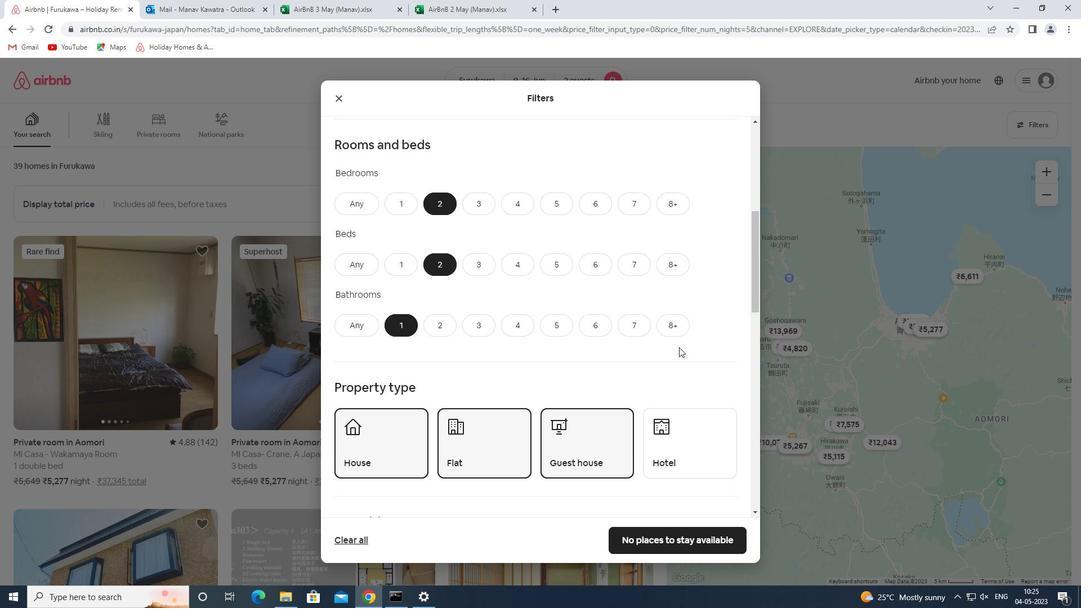 
Action: Mouse moved to (714, 452)
Screenshot: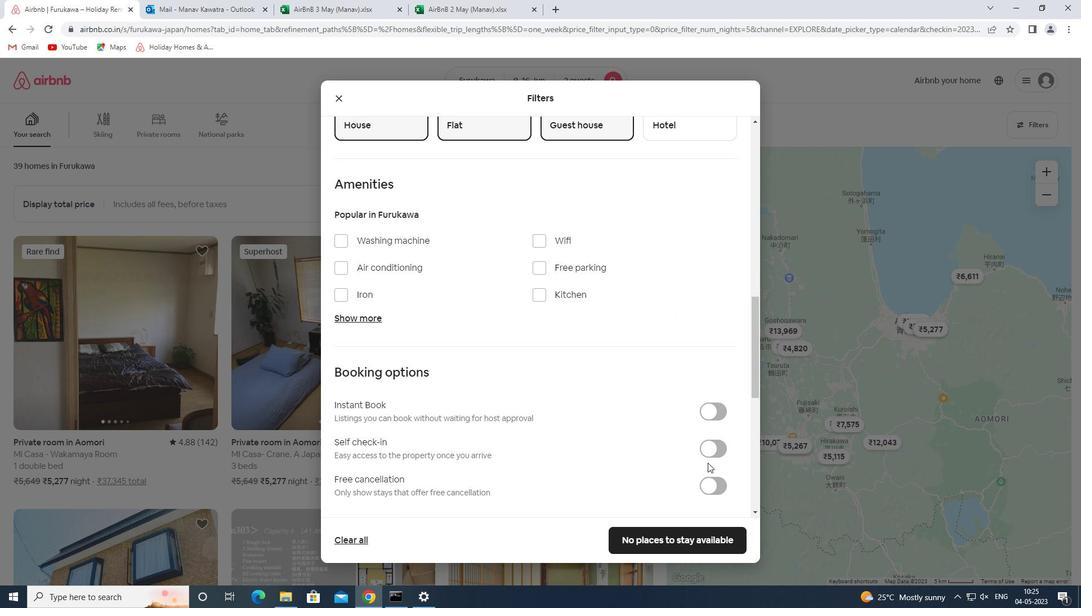 
Action: Mouse pressed left at (714, 452)
Screenshot: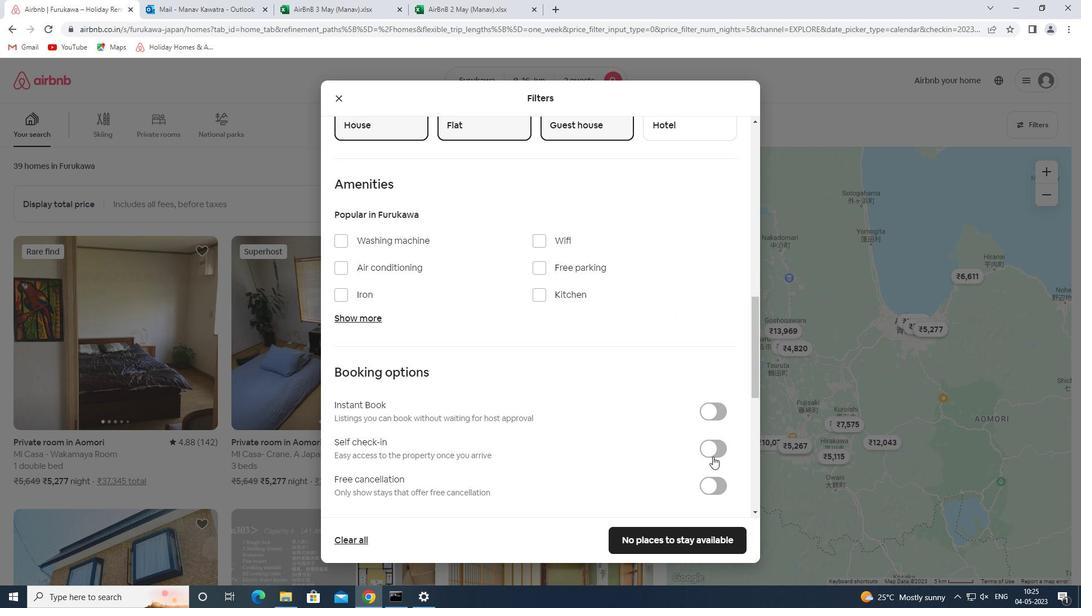 
Action: Mouse moved to (656, 378)
Screenshot: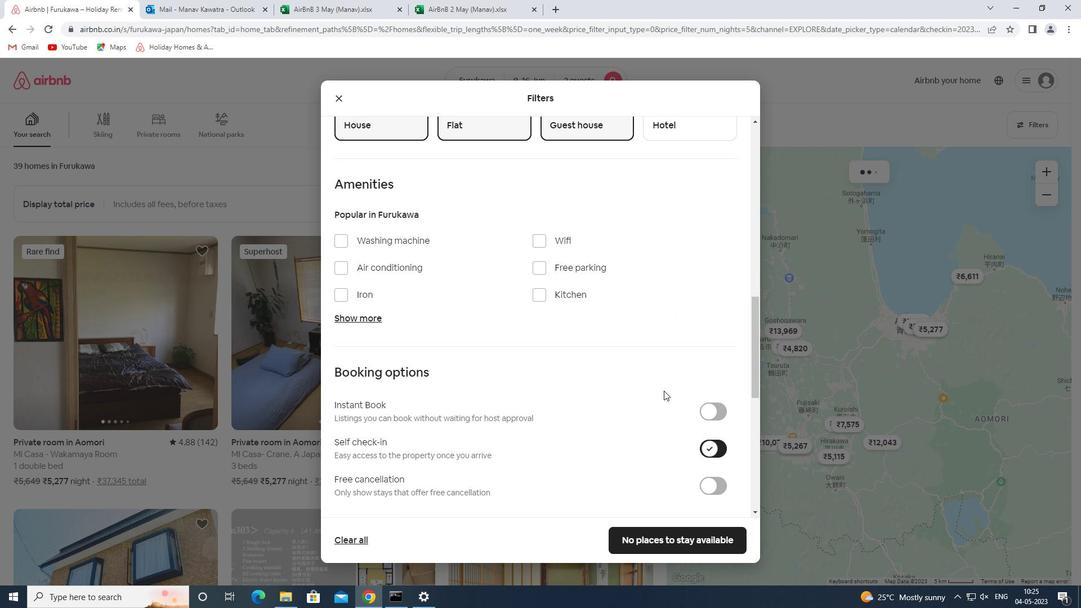 
Action: Mouse scrolled (656, 378) with delta (0, 0)
Screenshot: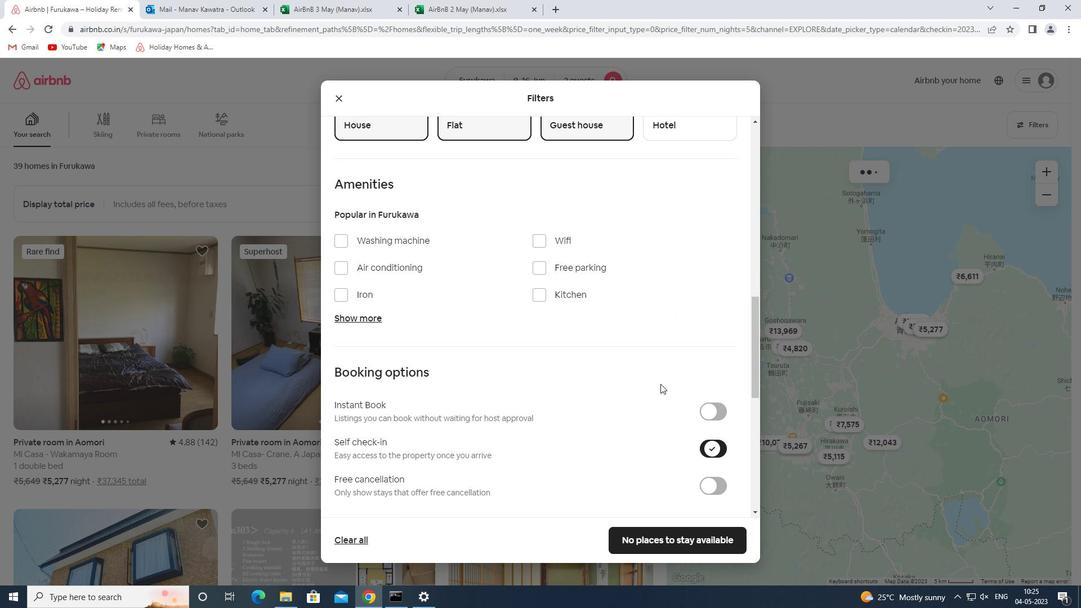 
Action: Mouse scrolled (656, 378) with delta (0, 0)
Screenshot: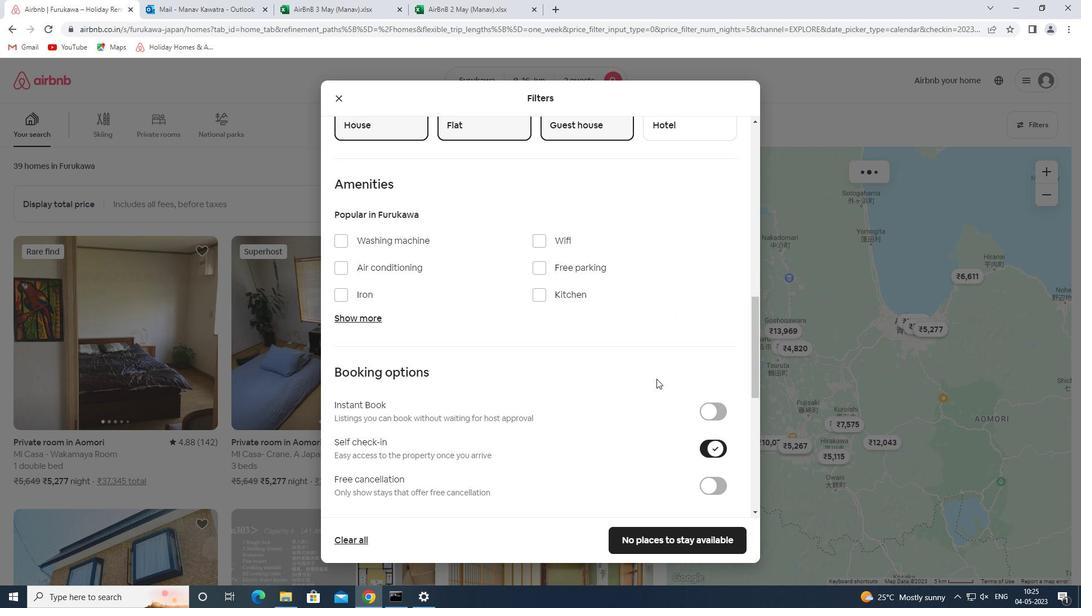 
Action: Mouse scrolled (656, 378) with delta (0, 0)
Screenshot: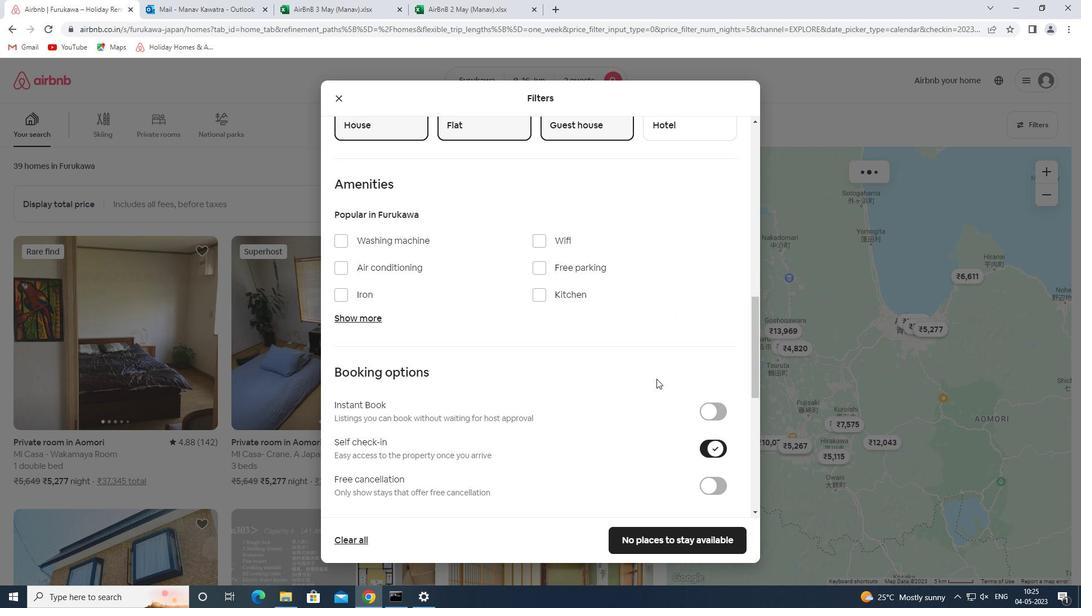 
Action: Mouse scrolled (656, 378) with delta (0, 0)
Screenshot: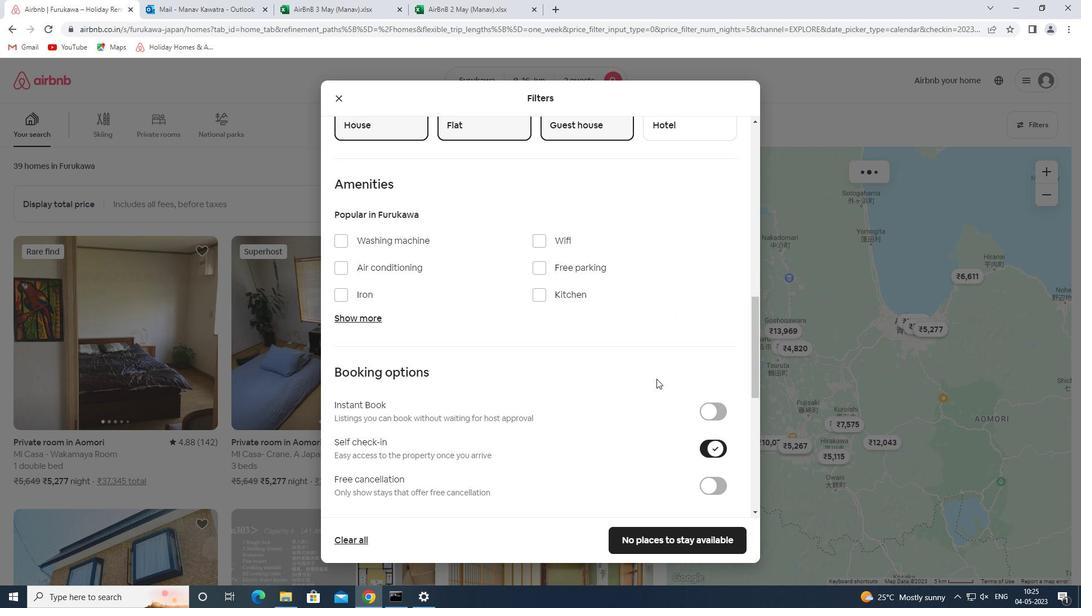 
Action: Mouse scrolled (656, 378) with delta (0, 0)
Screenshot: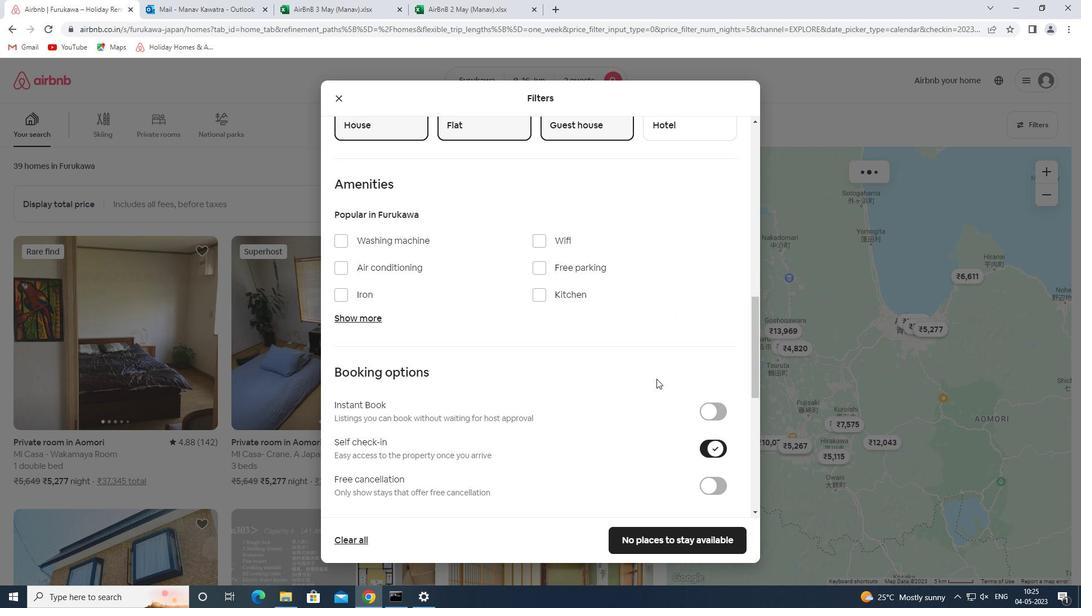 
Action: Mouse scrolled (656, 378) with delta (0, 0)
Screenshot: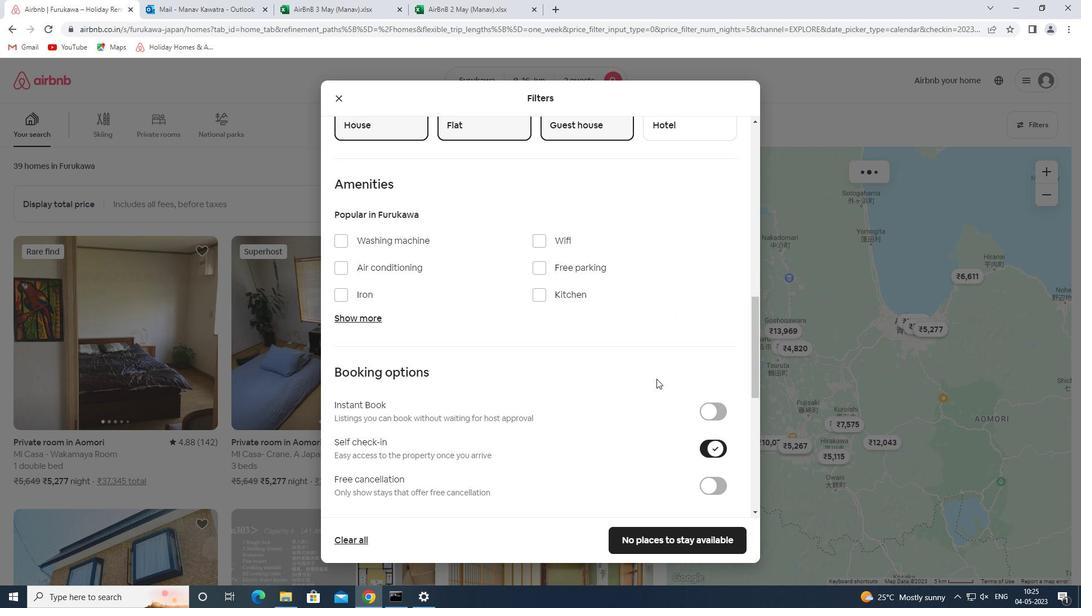 
Action: Mouse moved to (655, 378)
Screenshot: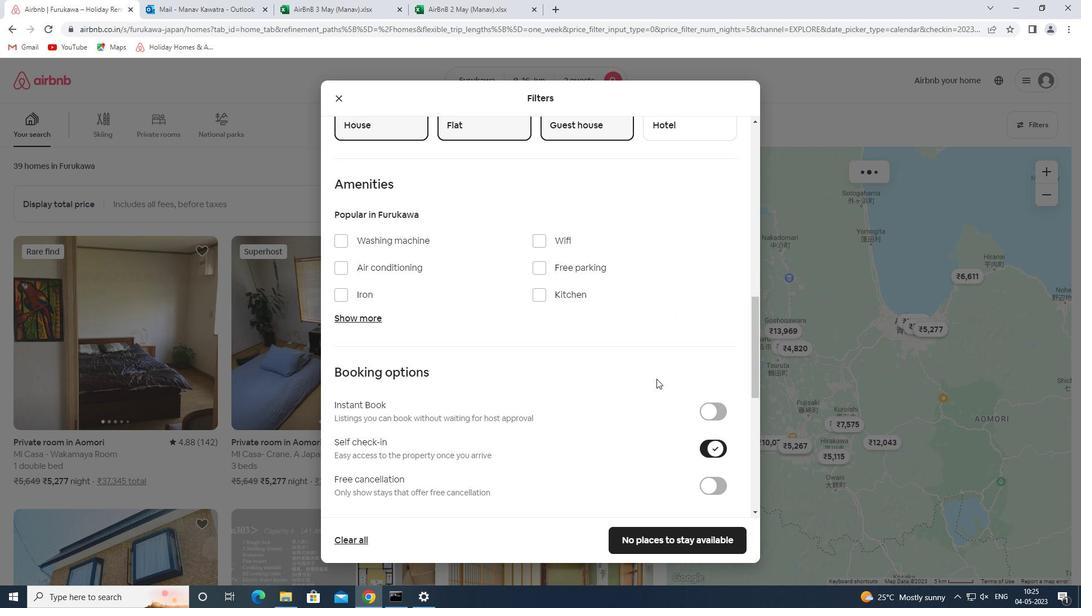 
Action: Mouse scrolled (655, 378) with delta (0, 0)
Screenshot: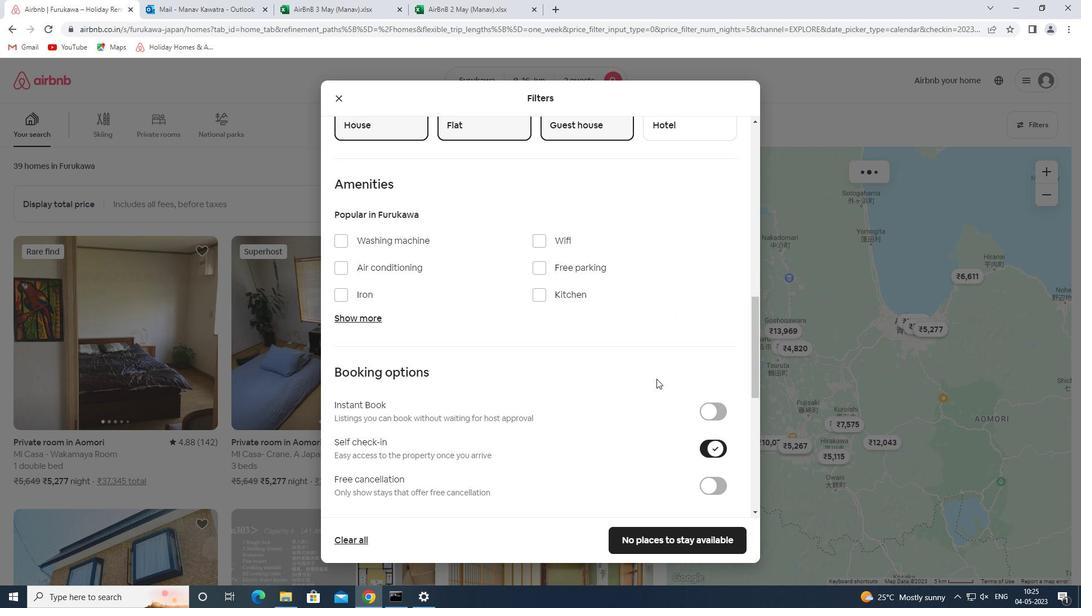 
Action: Mouse moved to (374, 477)
Screenshot: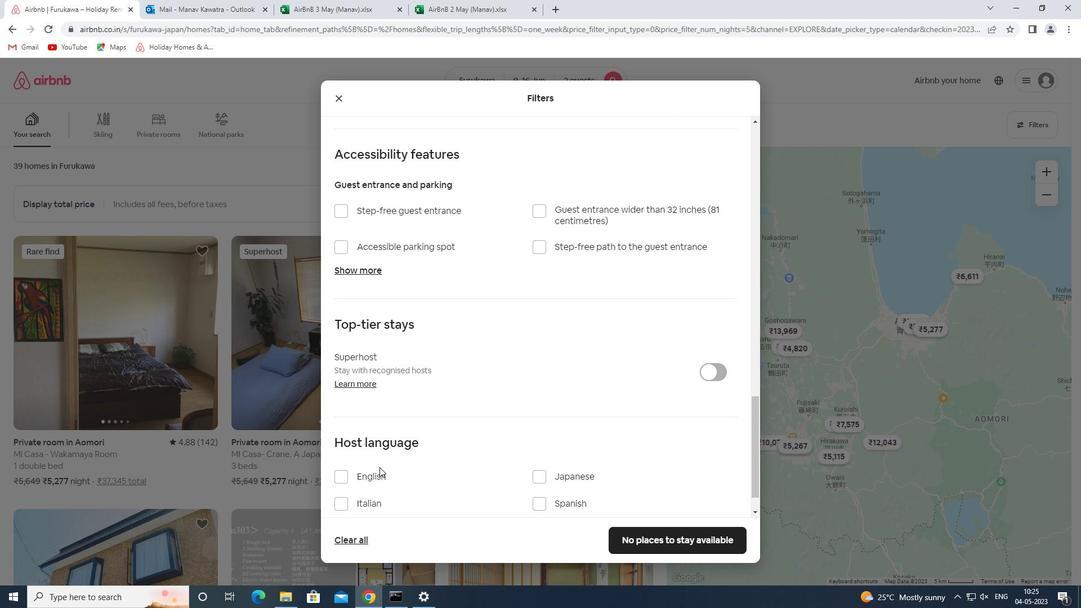 
Action: Mouse pressed left at (374, 477)
Screenshot: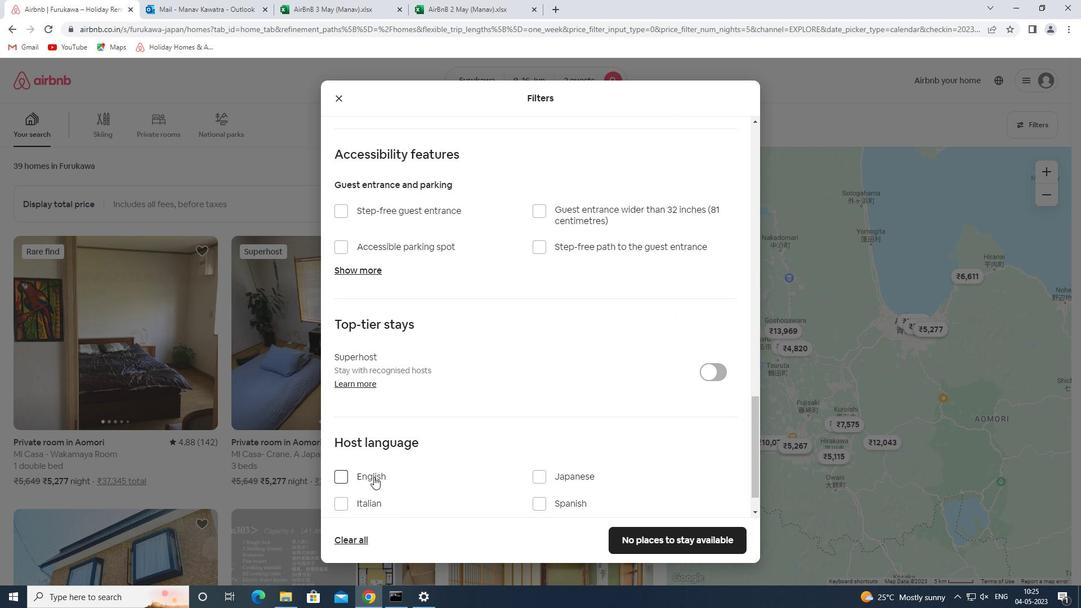 
Action: Mouse moved to (659, 542)
Screenshot: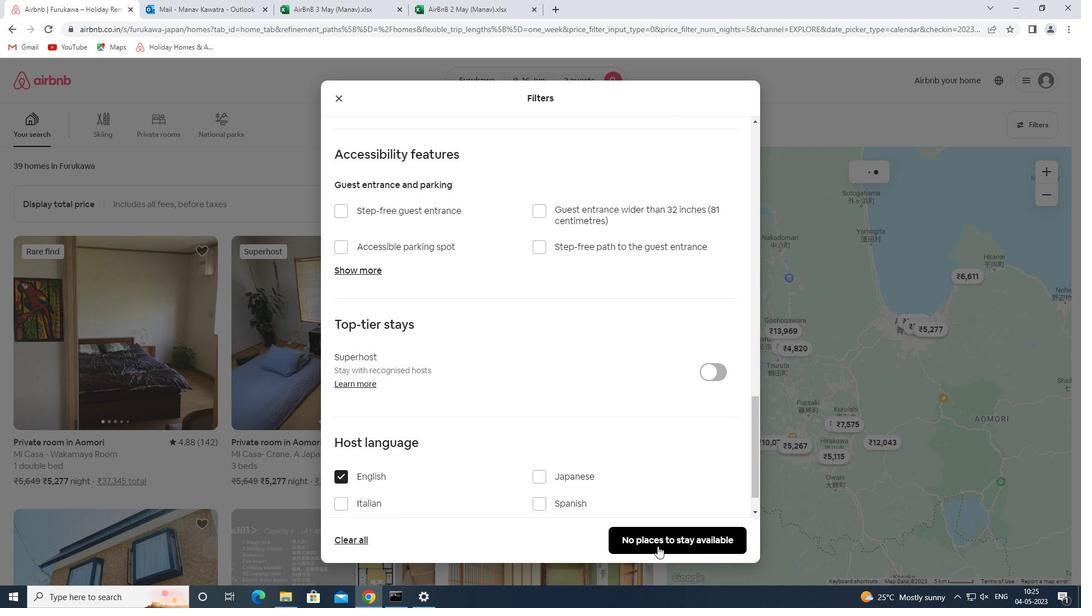 
Action: Mouse pressed left at (659, 542)
Screenshot: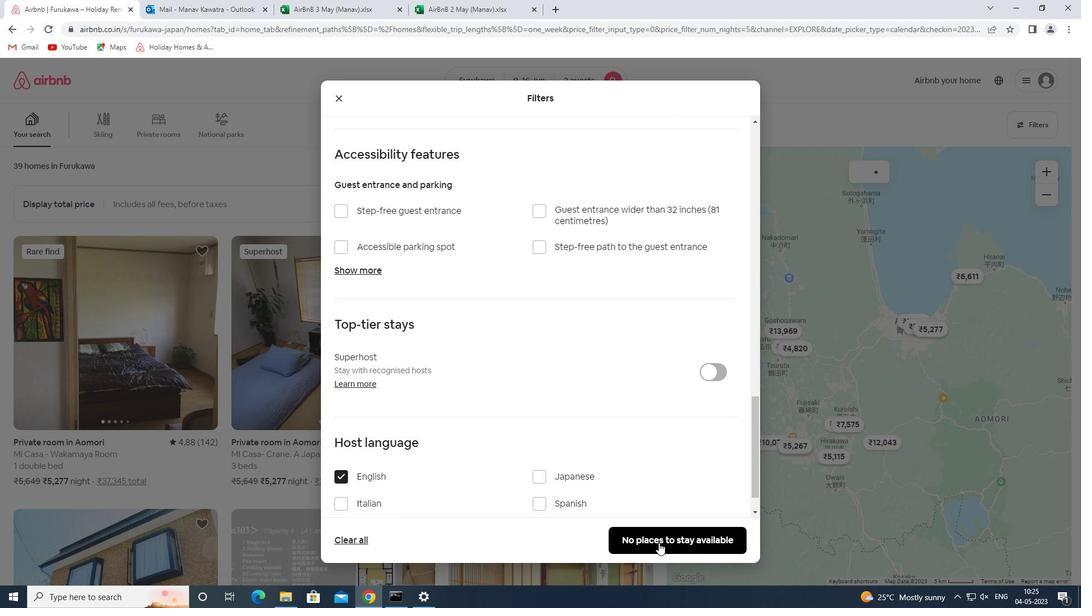
Action: Mouse moved to (664, 540)
Screenshot: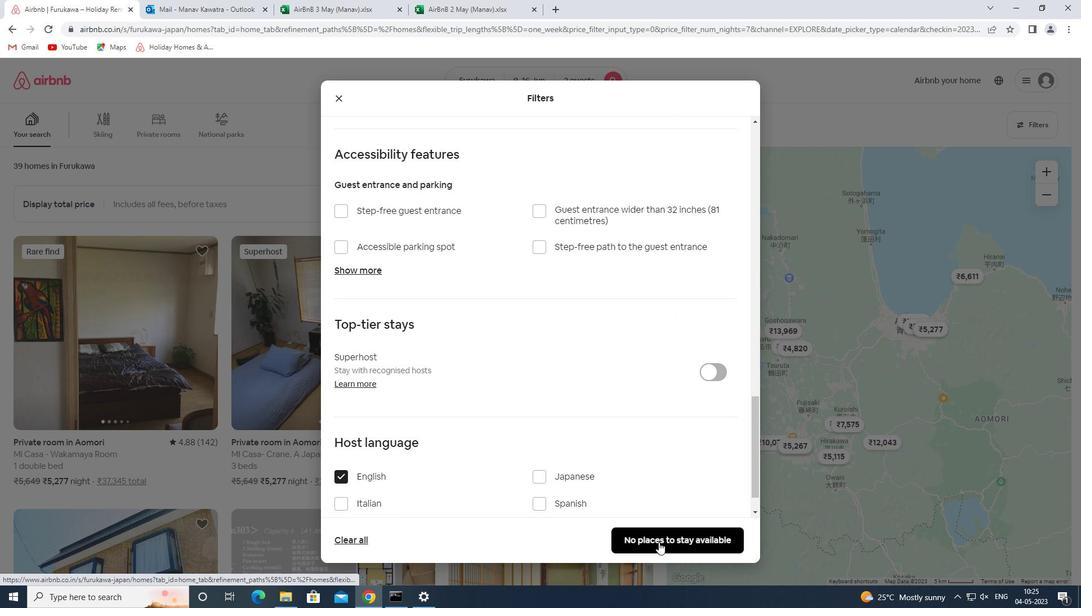 
